 Task: Create a due date automation trigger when advanced on, 2 working days after a card is due add fields with custom field "Resume" set at 11:00 AM.
Action: Mouse moved to (1014, 313)
Screenshot: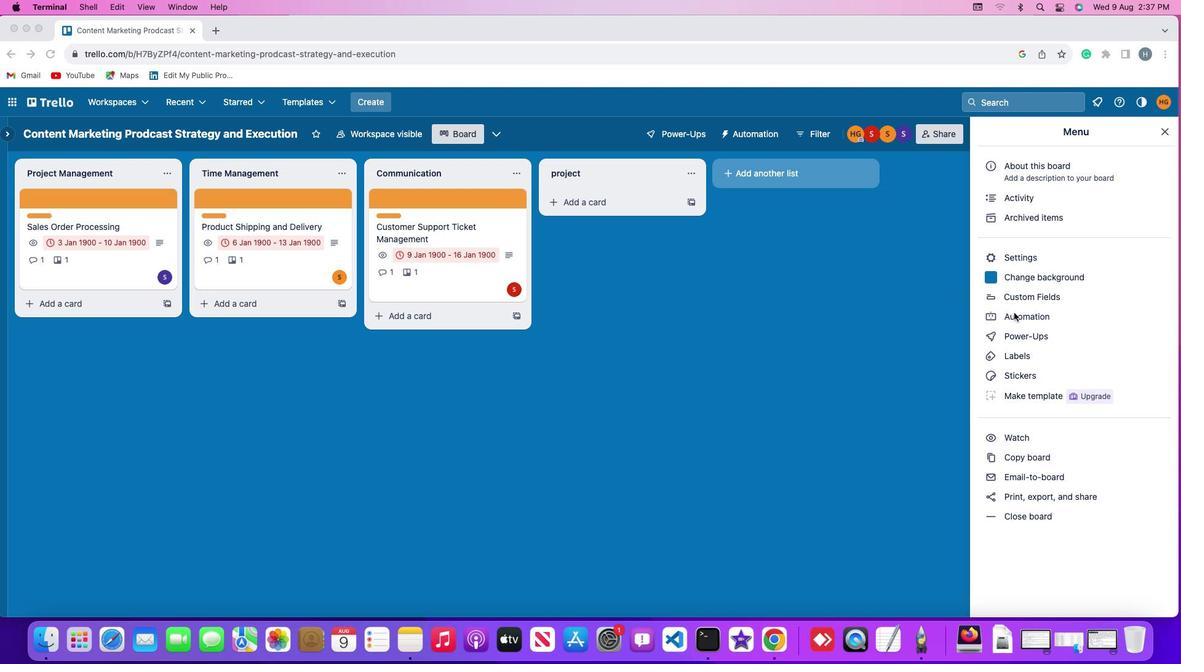 
Action: Mouse pressed left at (1014, 313)
Screenshot: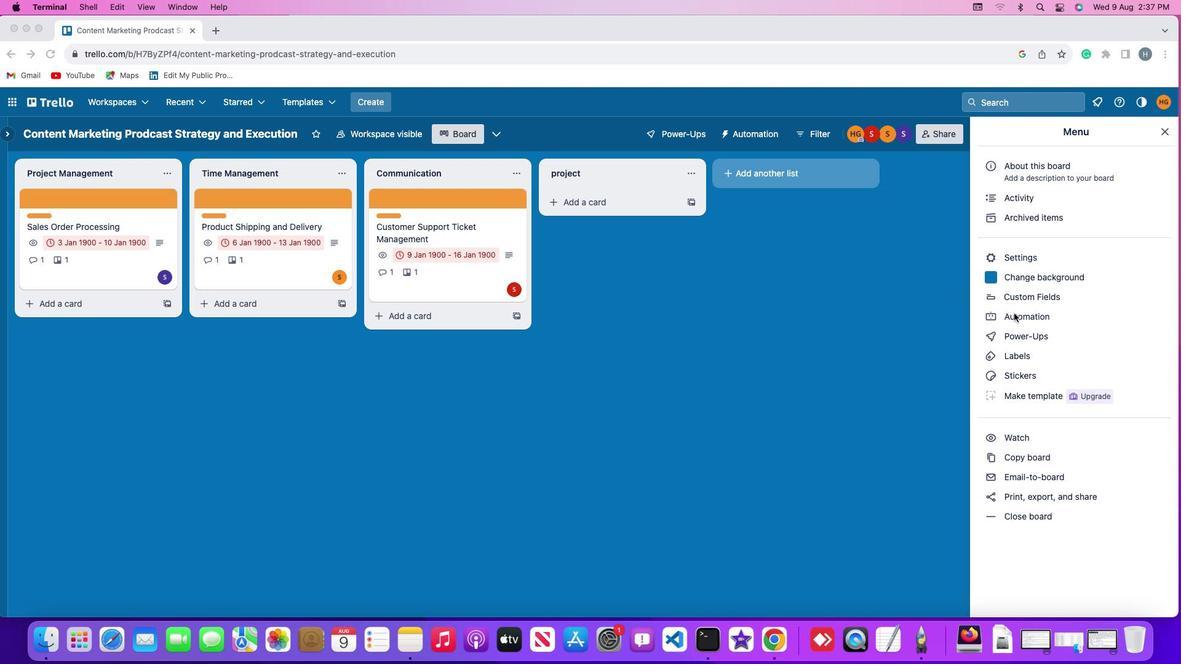 
Action: Mouse pressed left at (1014, 313)
Screenshot: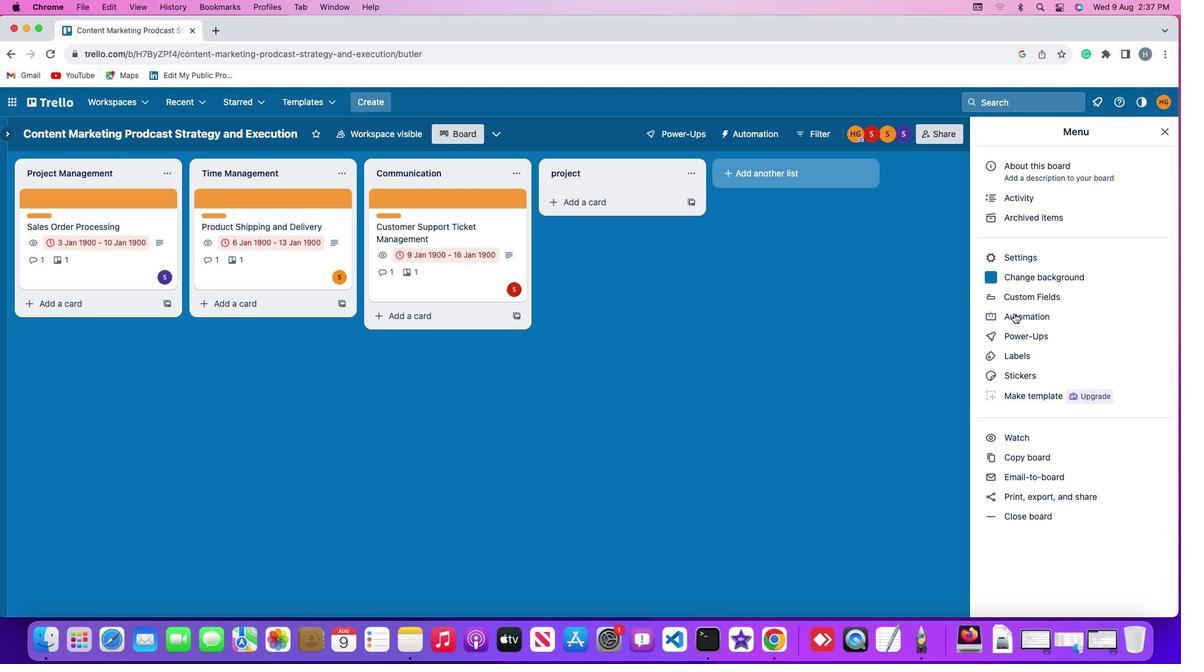 
Action: Mouse moved to (59, 289)
Screenshot: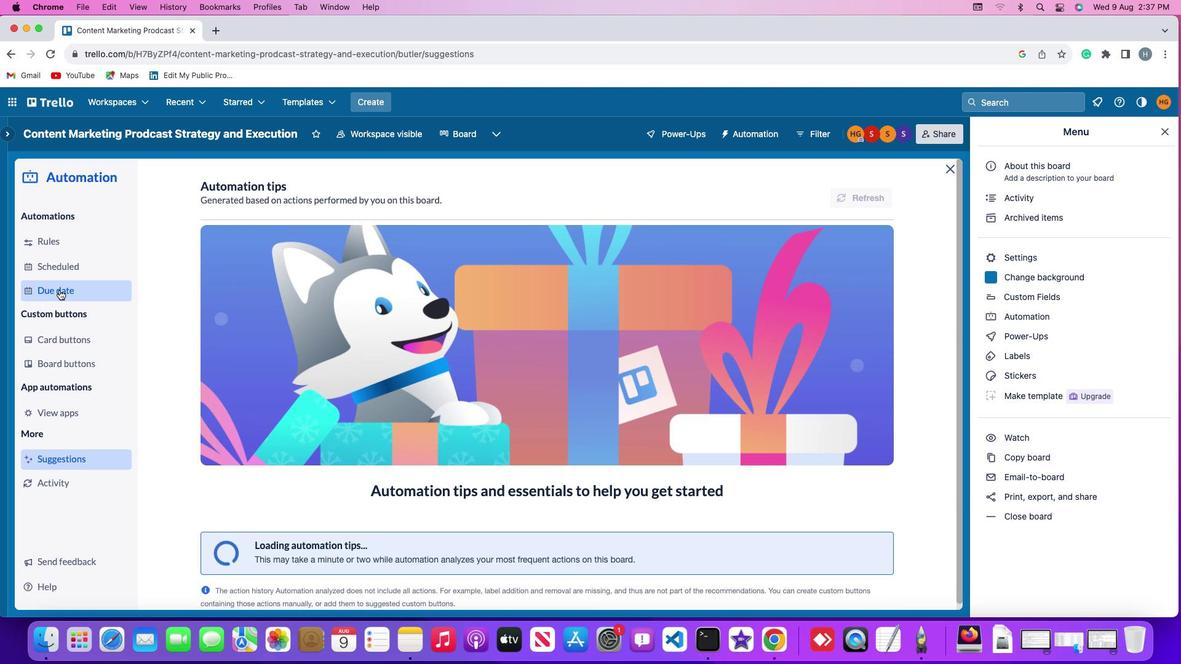 
Action: Mouse pressed left at (59, 289)
Screenshot: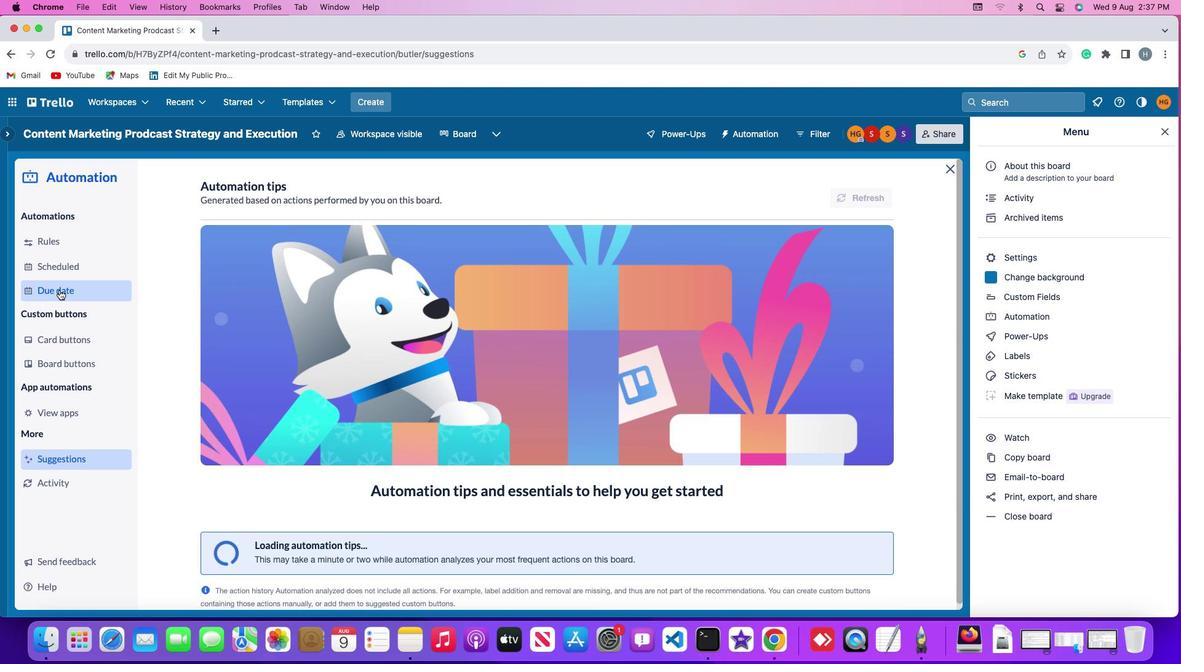 
Action: Mouse moved to (841, 189)
Screenshot: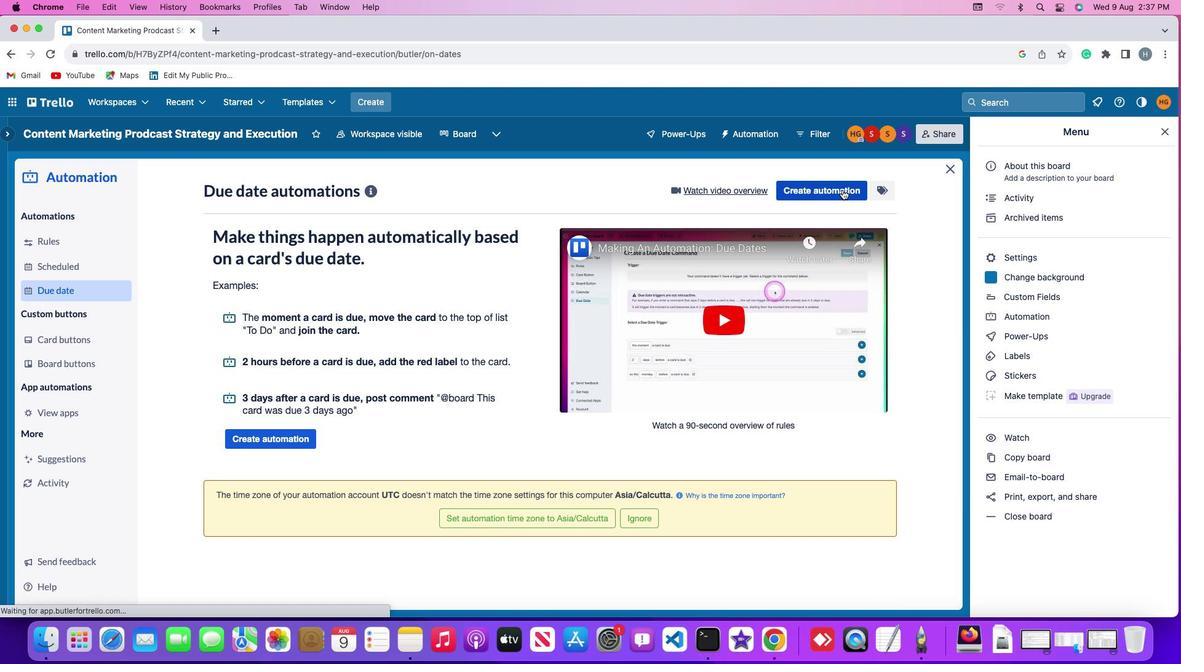 
Action: Mouse pressed left at (841, 189)
Screenshot: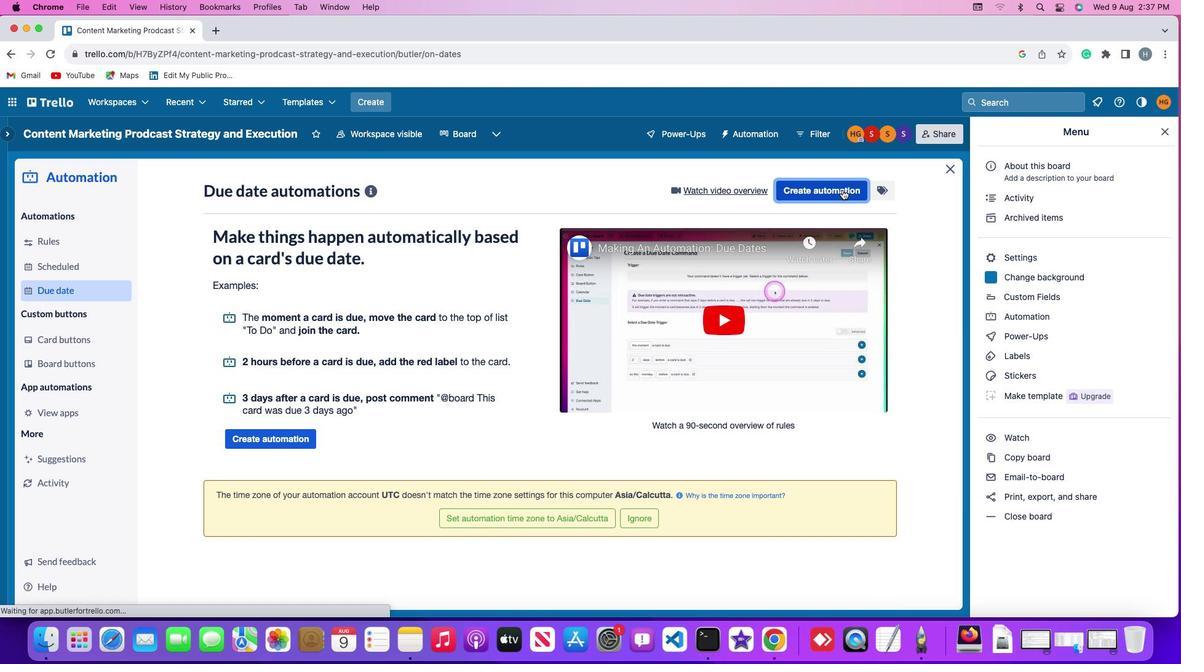 
Action: Mouse moved to (300, 312)
Screenshot: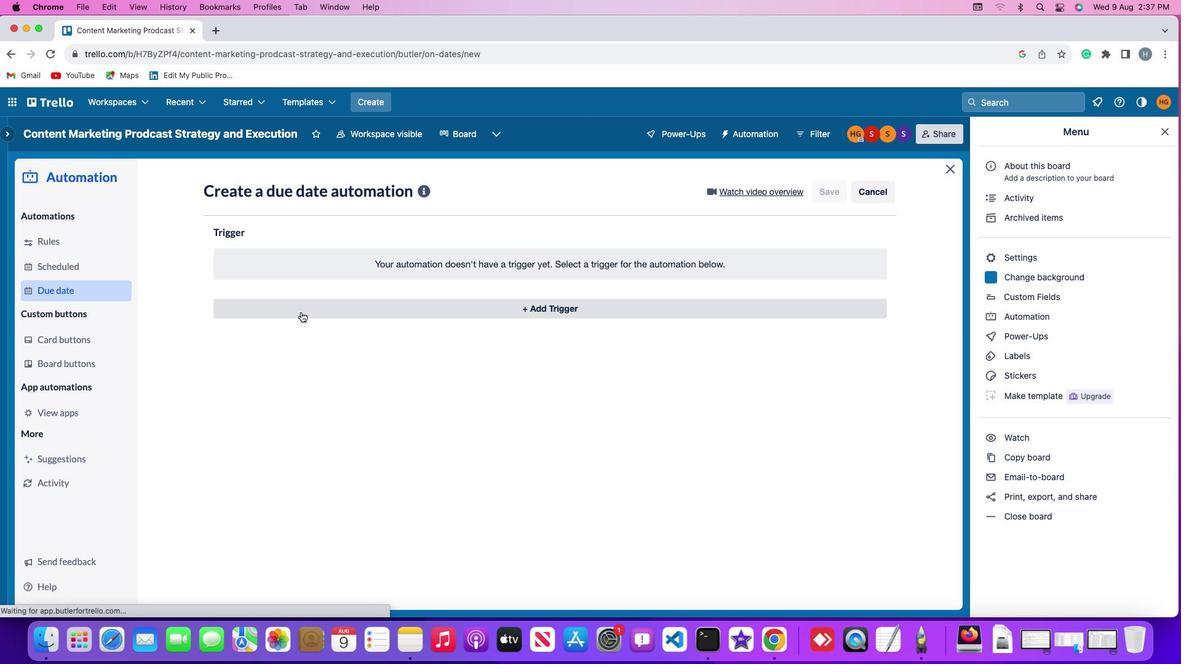 
Action: Mouse pressed left at (300, 312)
Screenshot: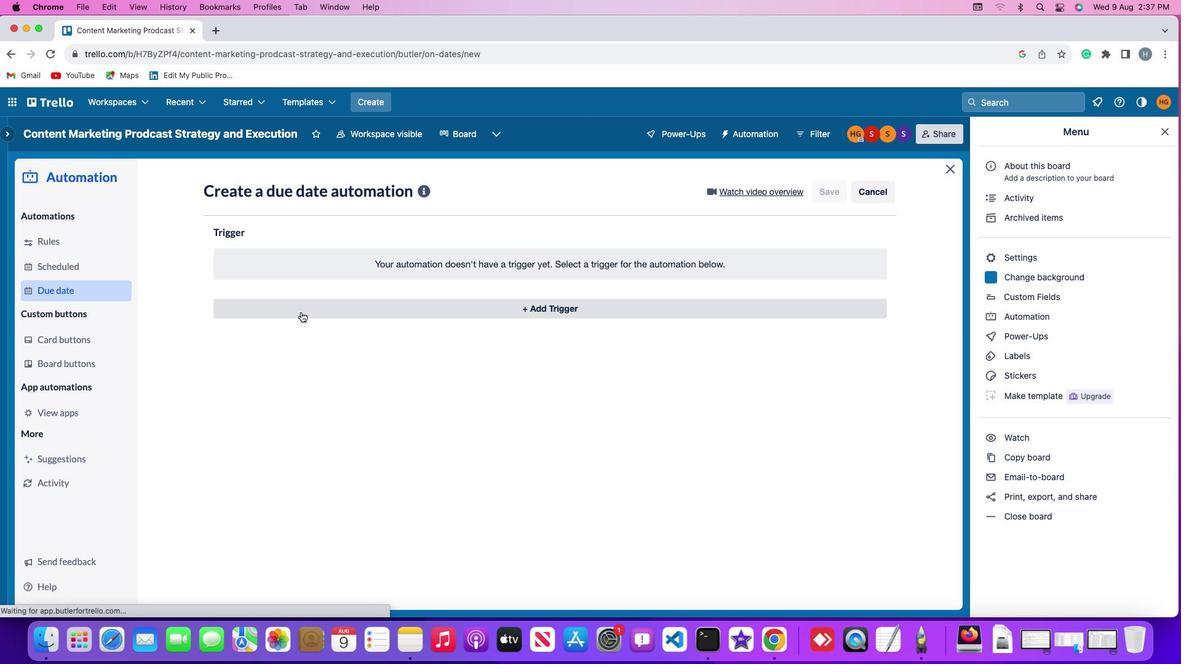 
Action: Mouse moved to (236, 495)
Screenshot: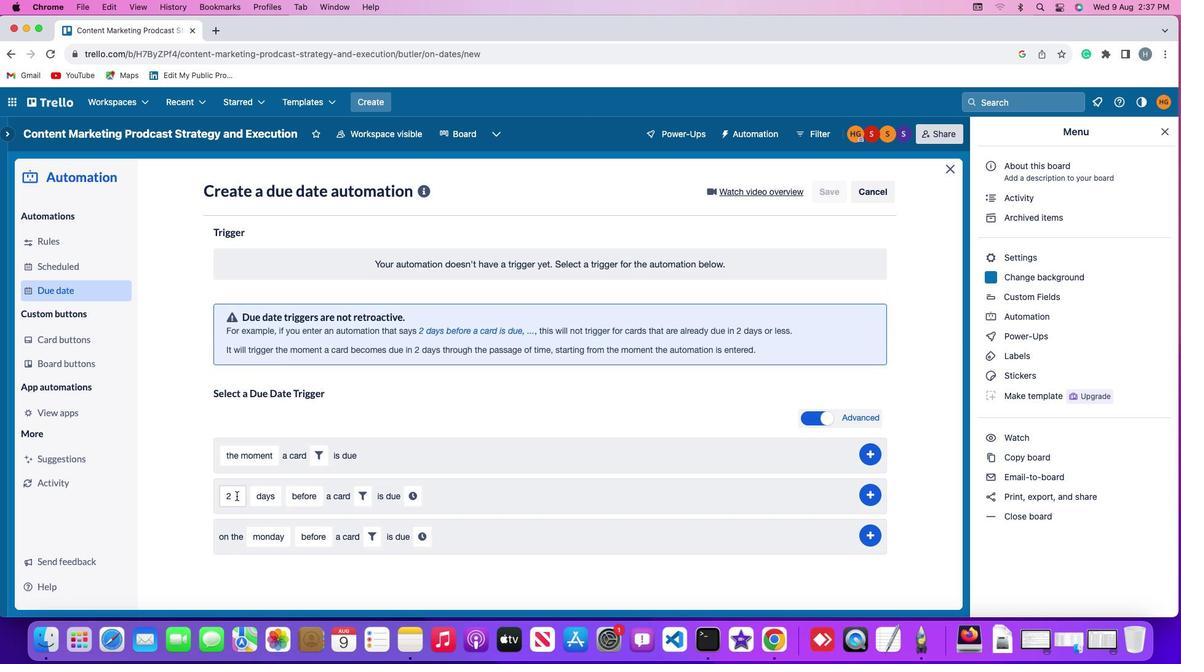 
Action: Mouse pressed left at (236, 495)
Screenshot: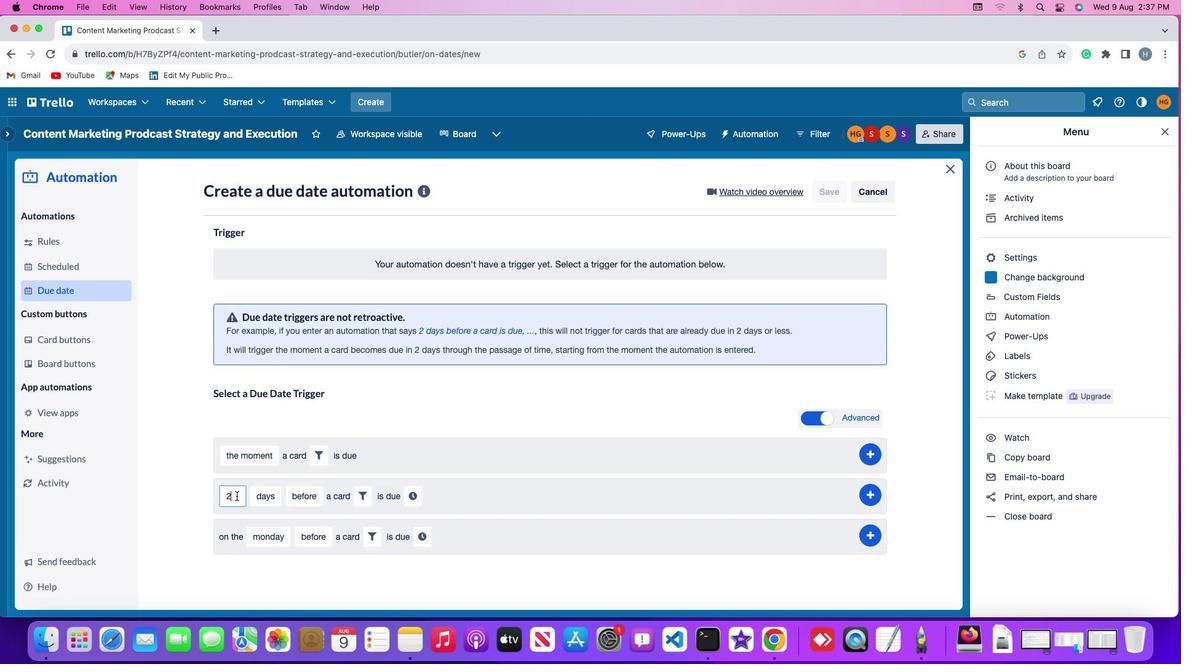 
Action: Key pressed Key.backspace'2'
Screenshot: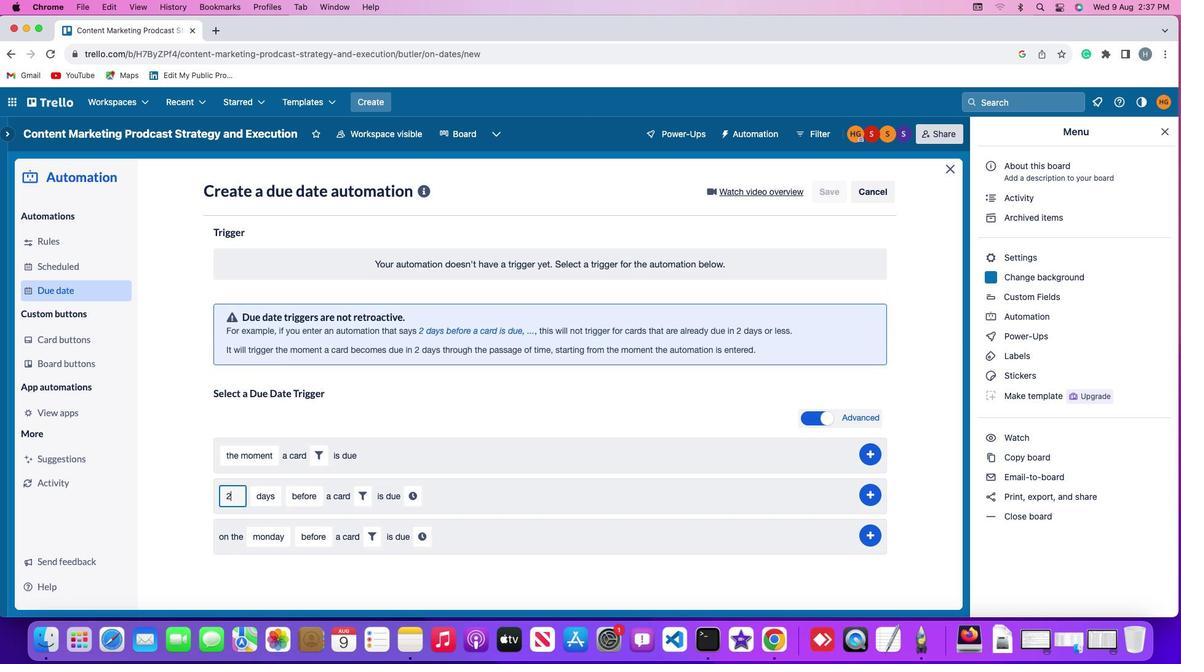 
Action: Mouse moved to (258, 494)
Screenshot: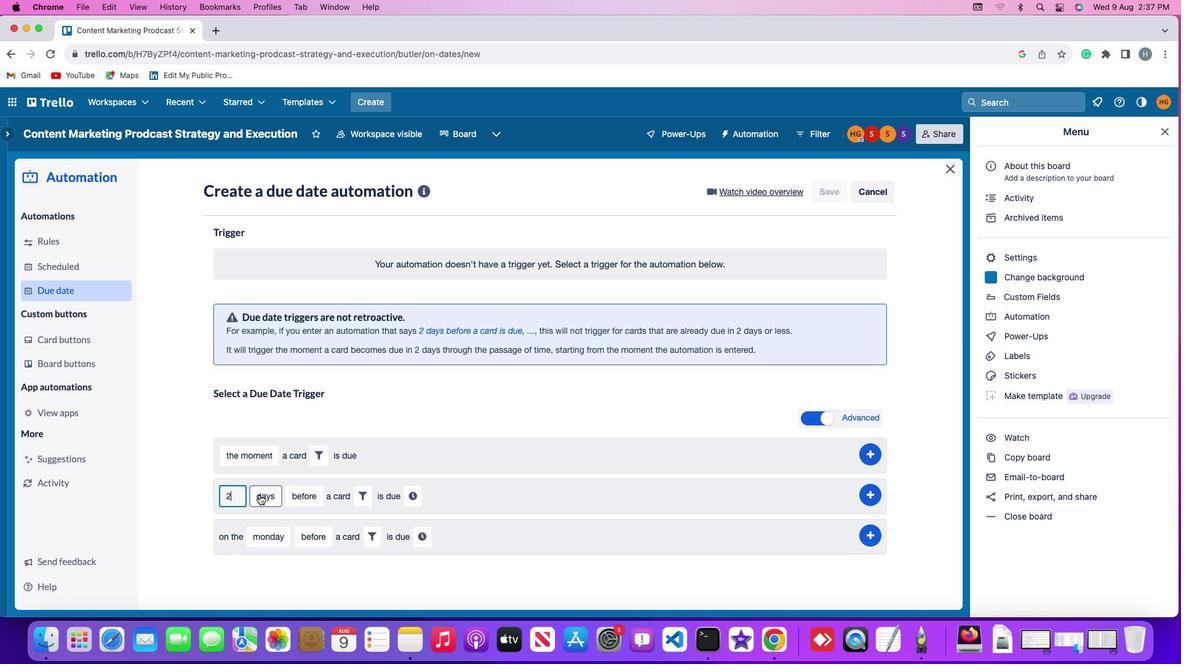 
Action: Mouse pressed left at (258, 494)
Screenshot: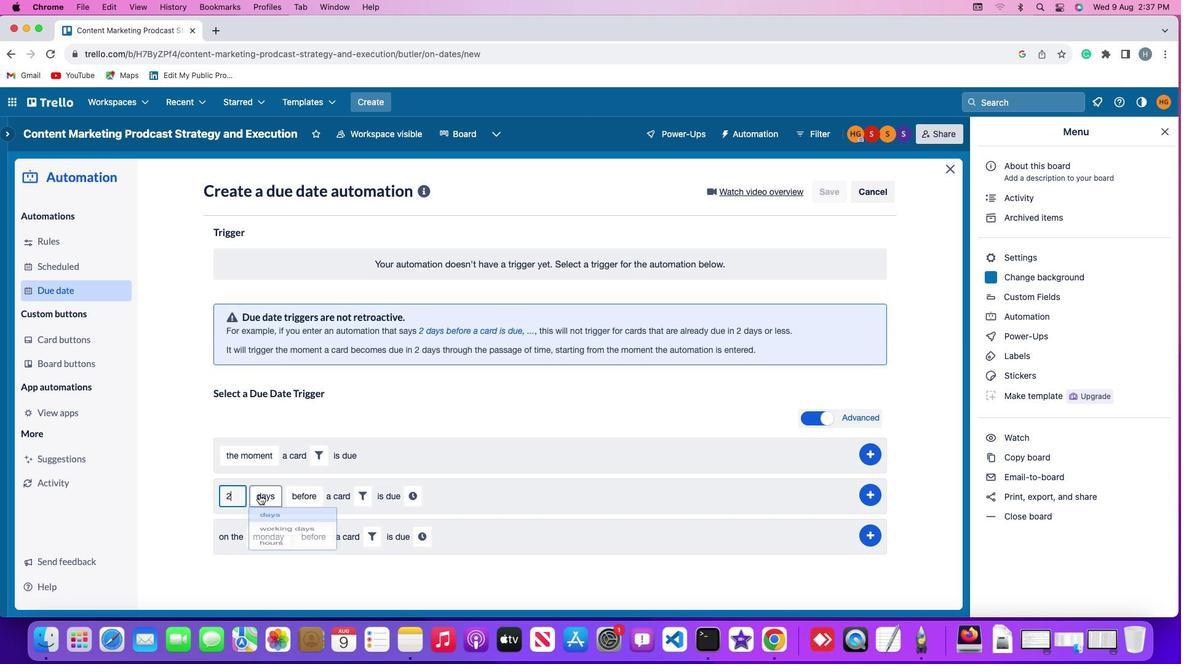 
Action: Mouse moved to (275, 545)
Screenshot: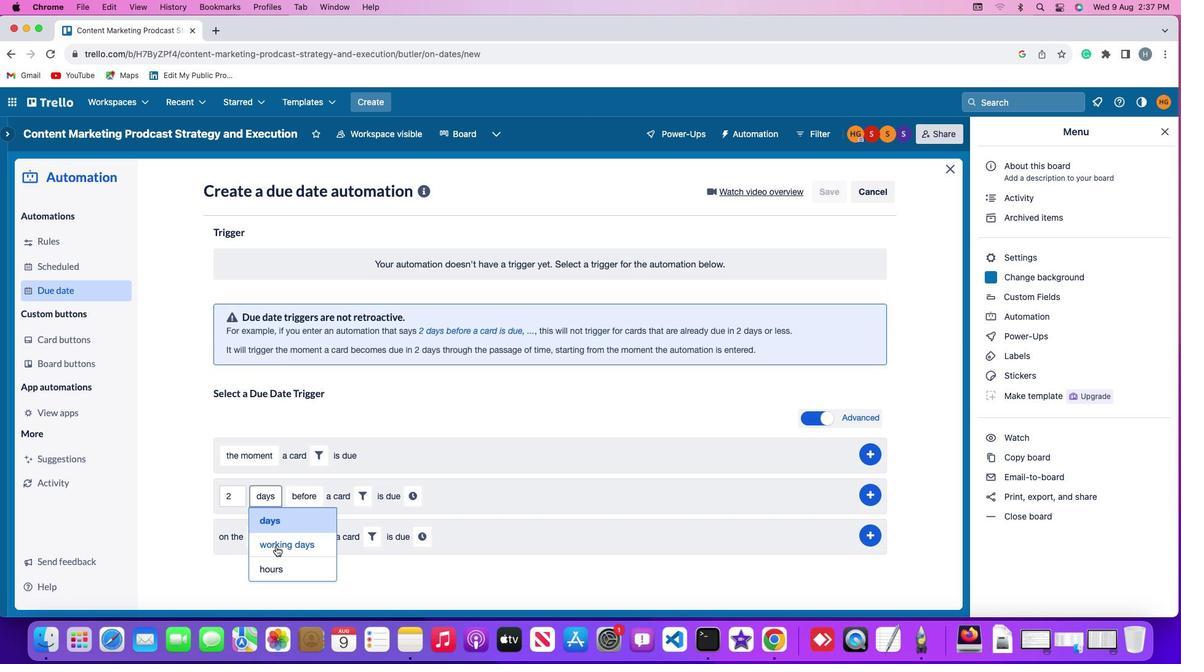 
Action: Mouse pressed left at (275, 545)
Screenshot: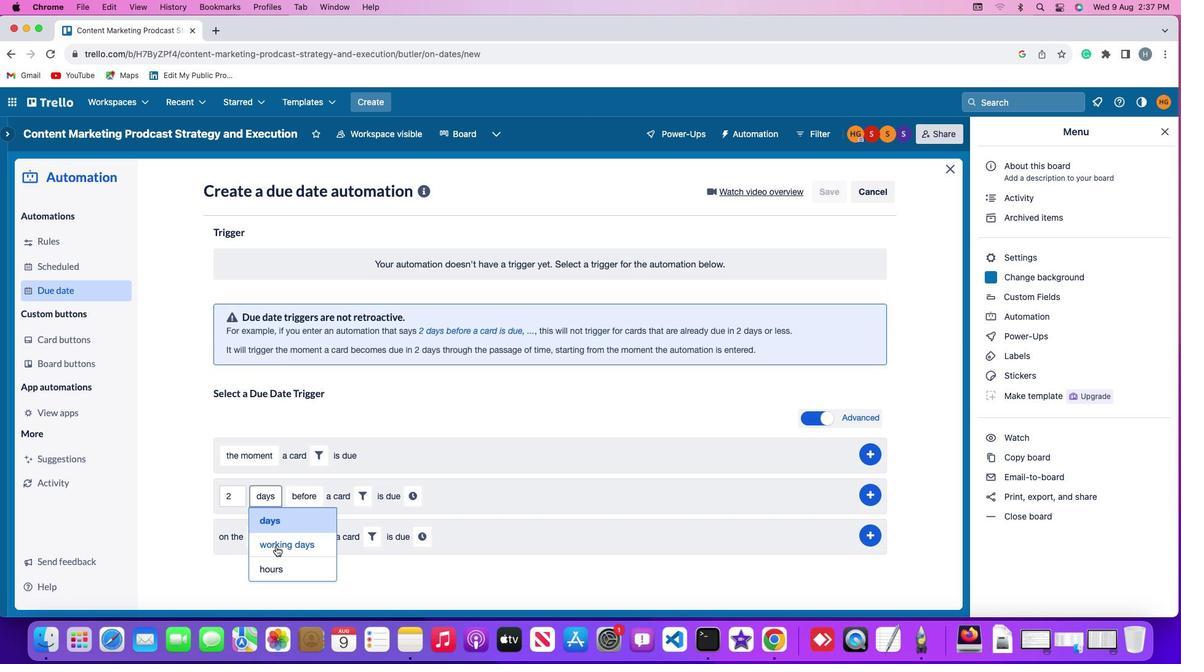 
Action: Mouse moved to (347, 488)
Screenshot: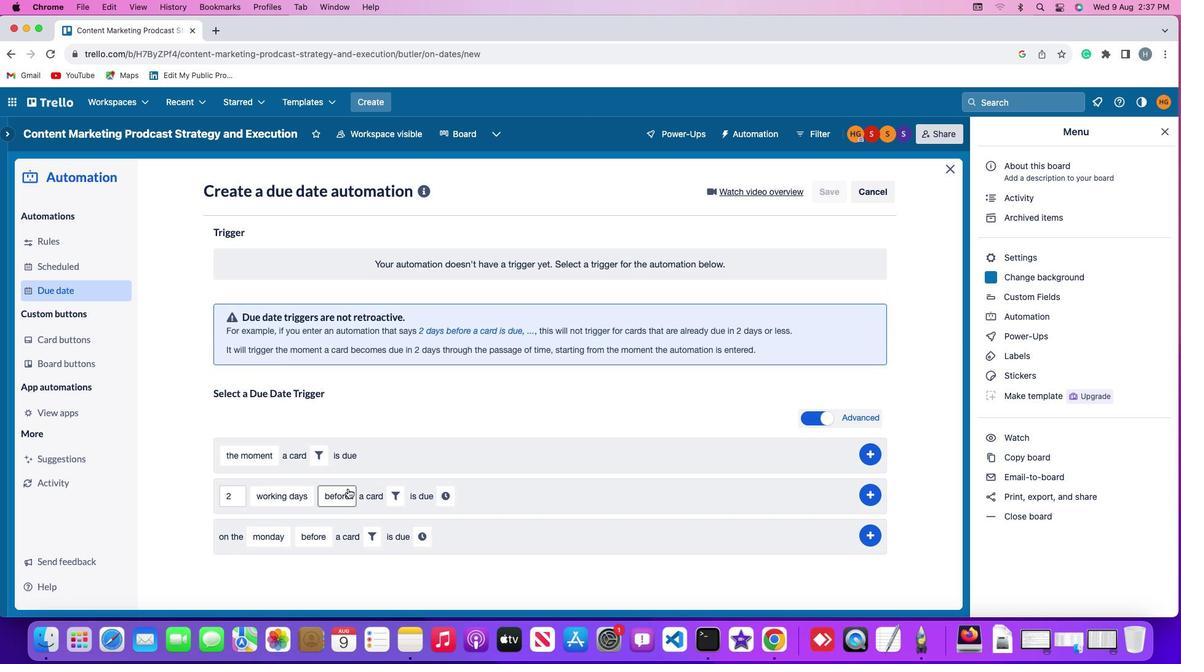 
Action: Mouse pressed left at (347, 488)
Screenshot: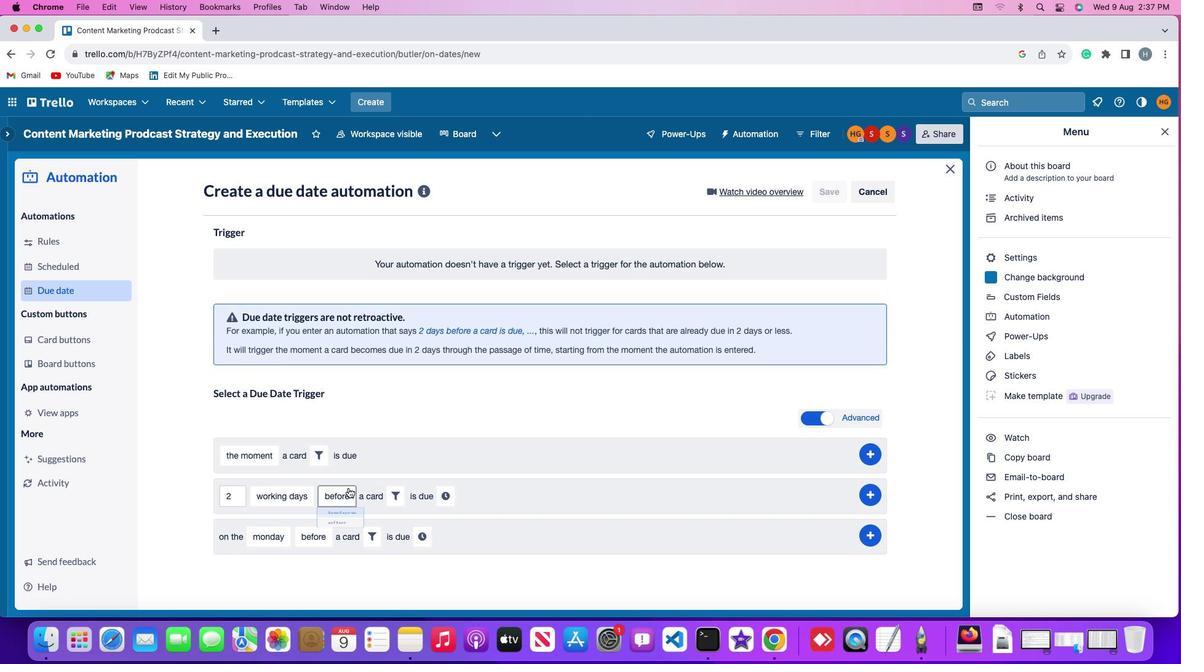 
Action: Mouse moved to (337, 539)
Screenshot: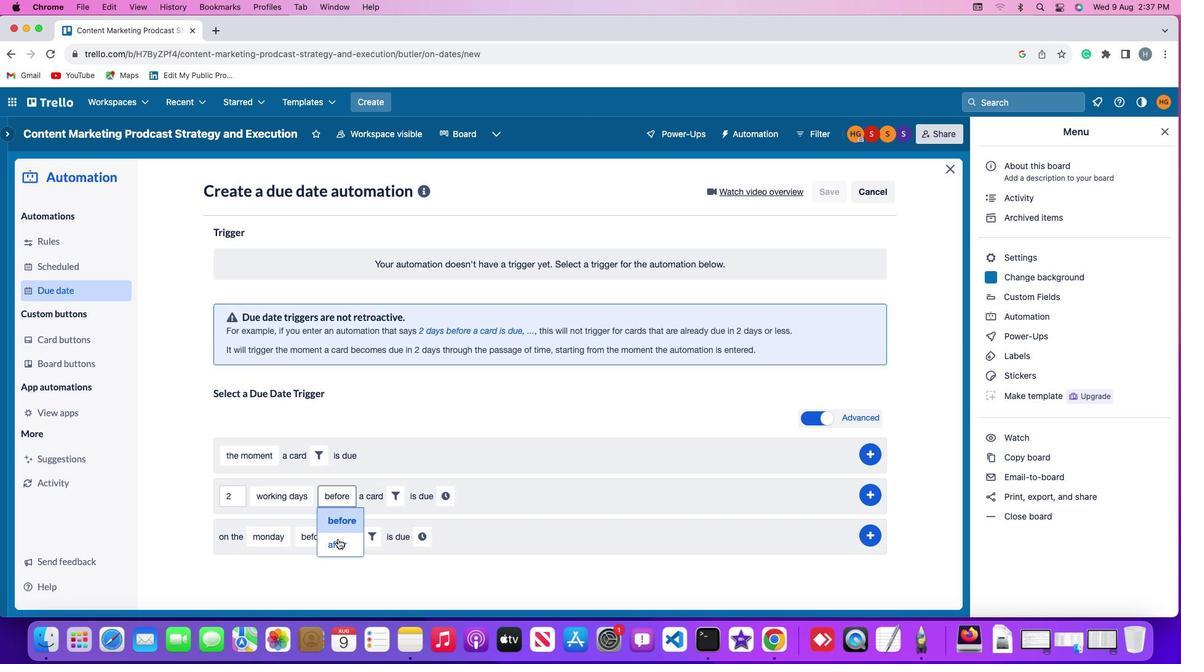 
Action: Mouse pressed left at (337, 539)
Screenshot: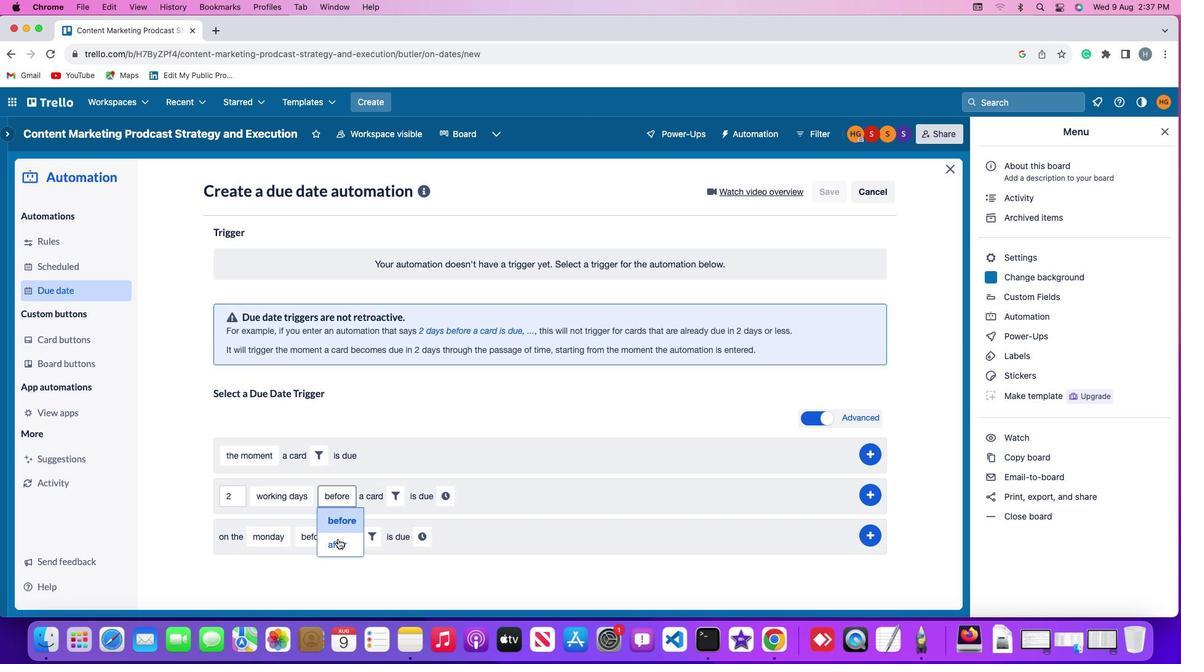 
Action: Mouse moved to (393, 500)
Screenshot: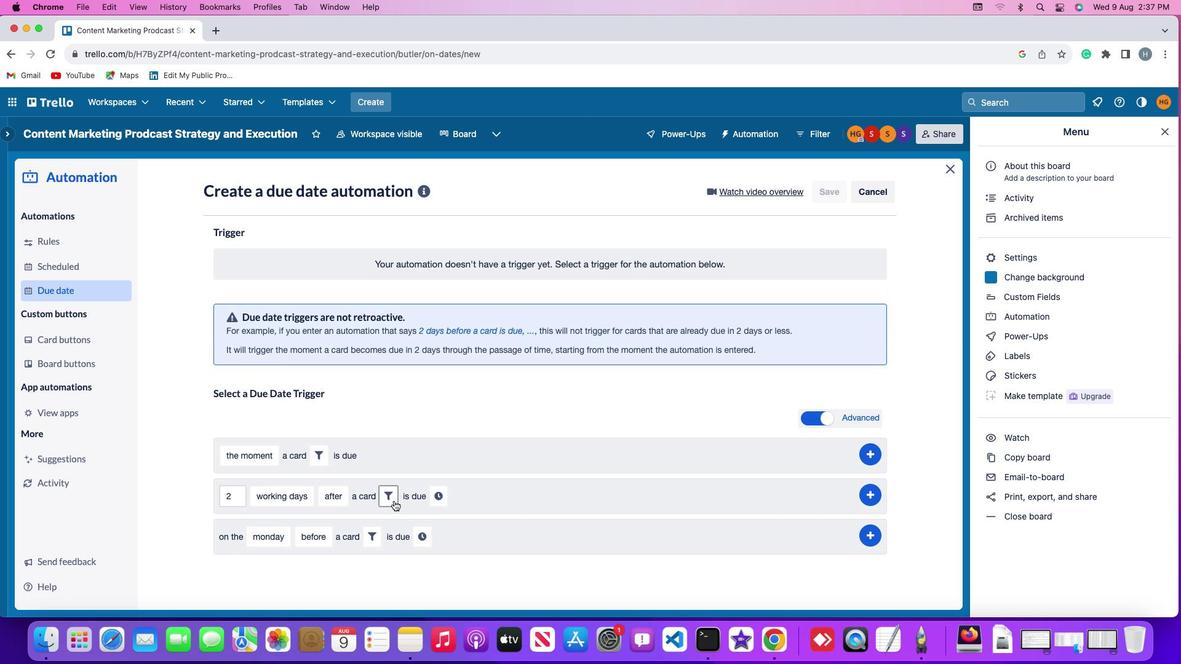 
Action: Mouse pressed left at (393, 500)
Screenshot: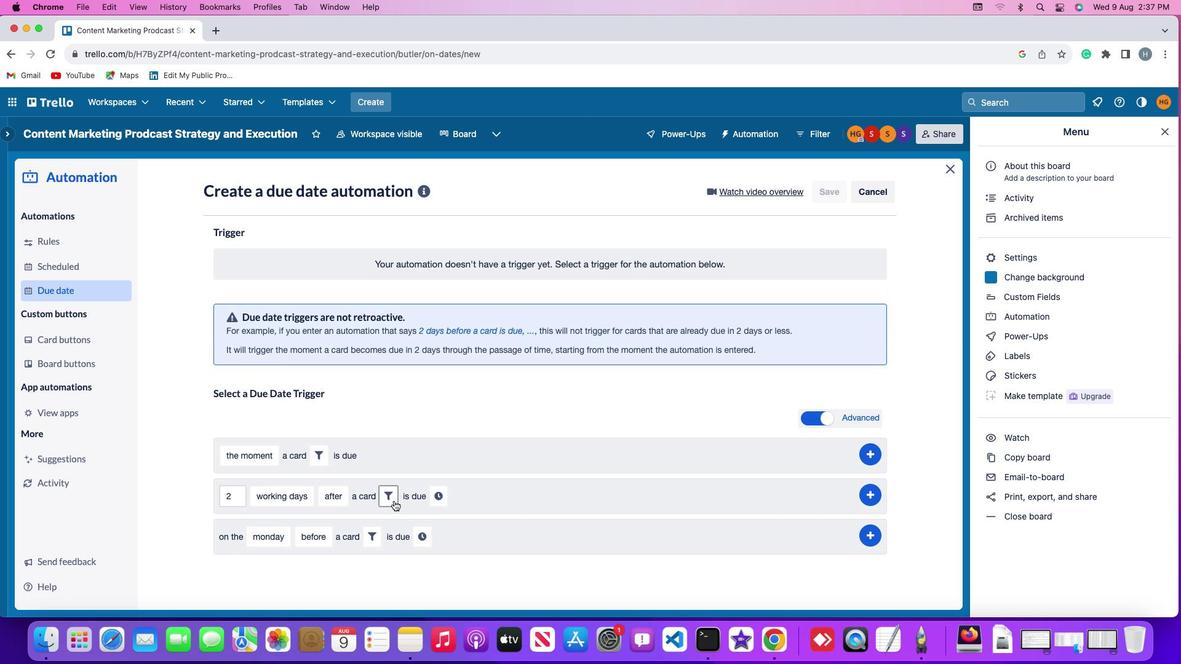 
Action: Mouse moved to (590, 531)
Screenshot: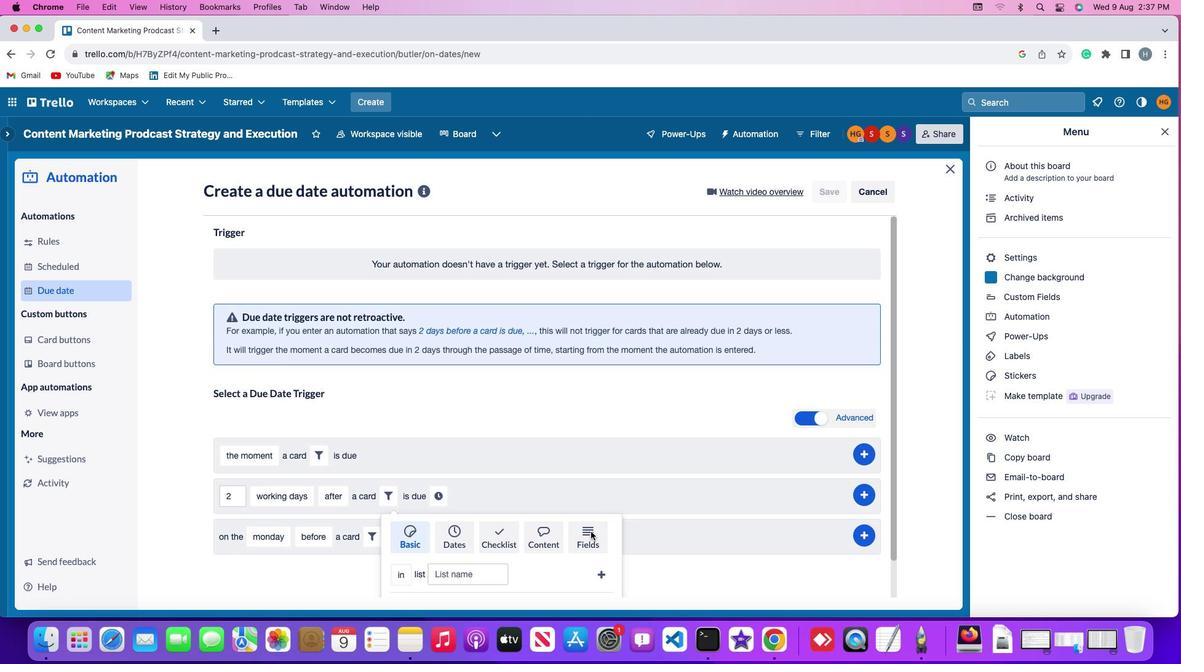 
Action: Mouse pressed left at (590, 531)
Screenshot: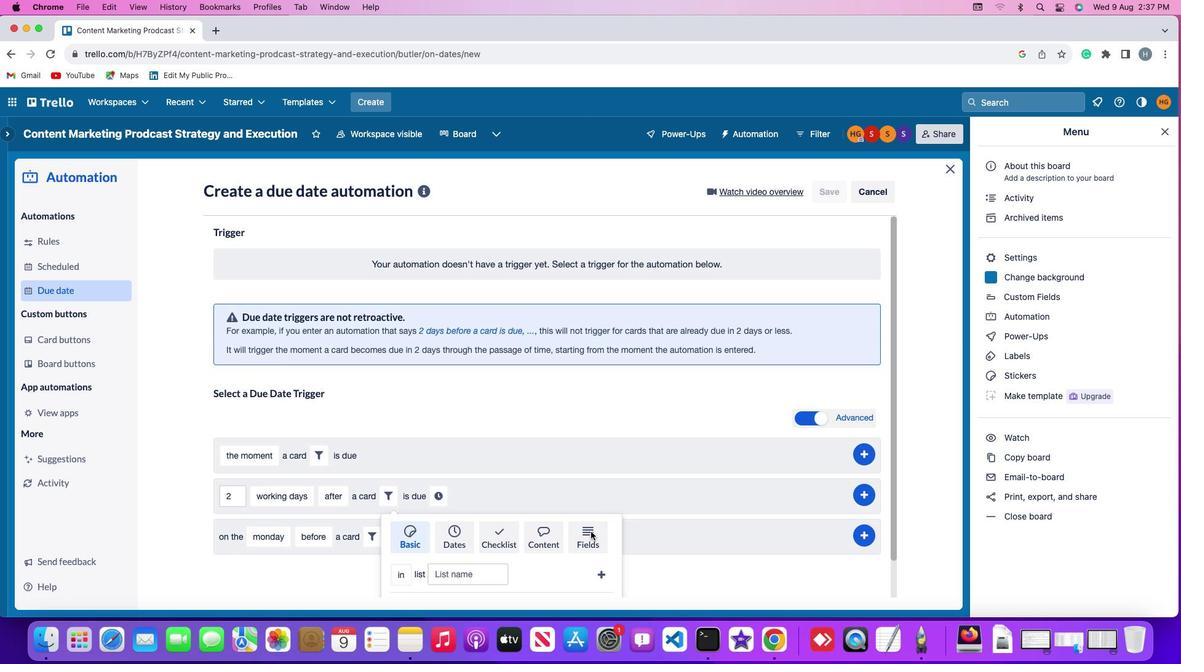 
Action: Mouse moved to (328, 563)
Screenshot: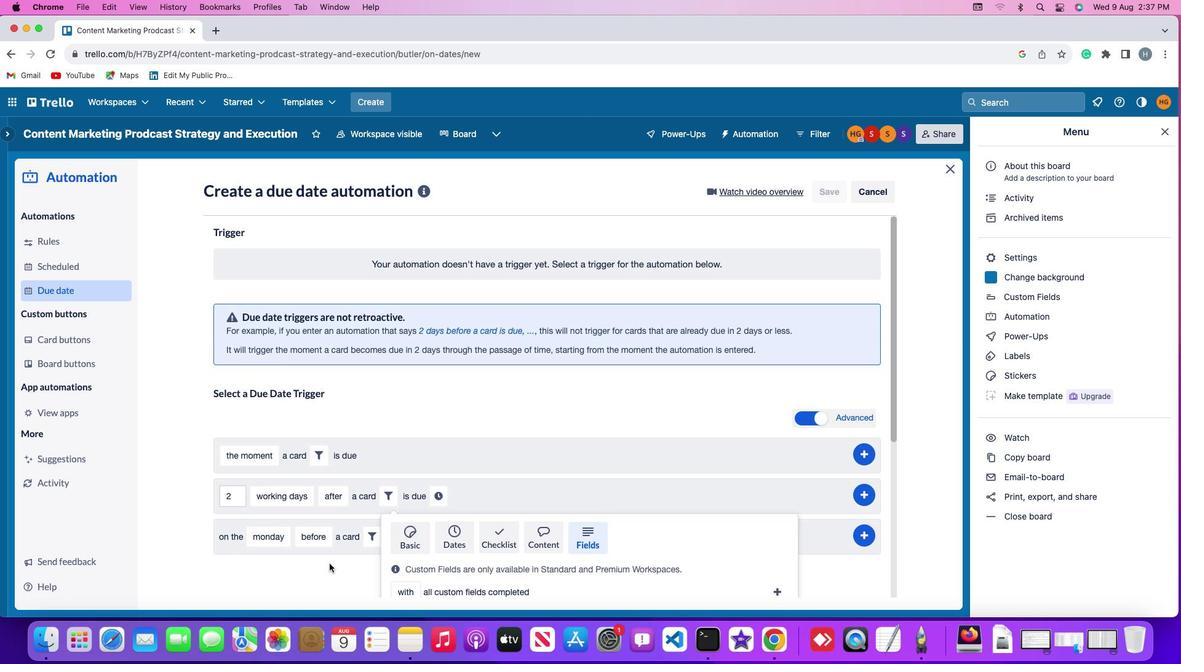 
Action: Mouse scrolled (328, 563) with delta (0, 0)
Screenshot: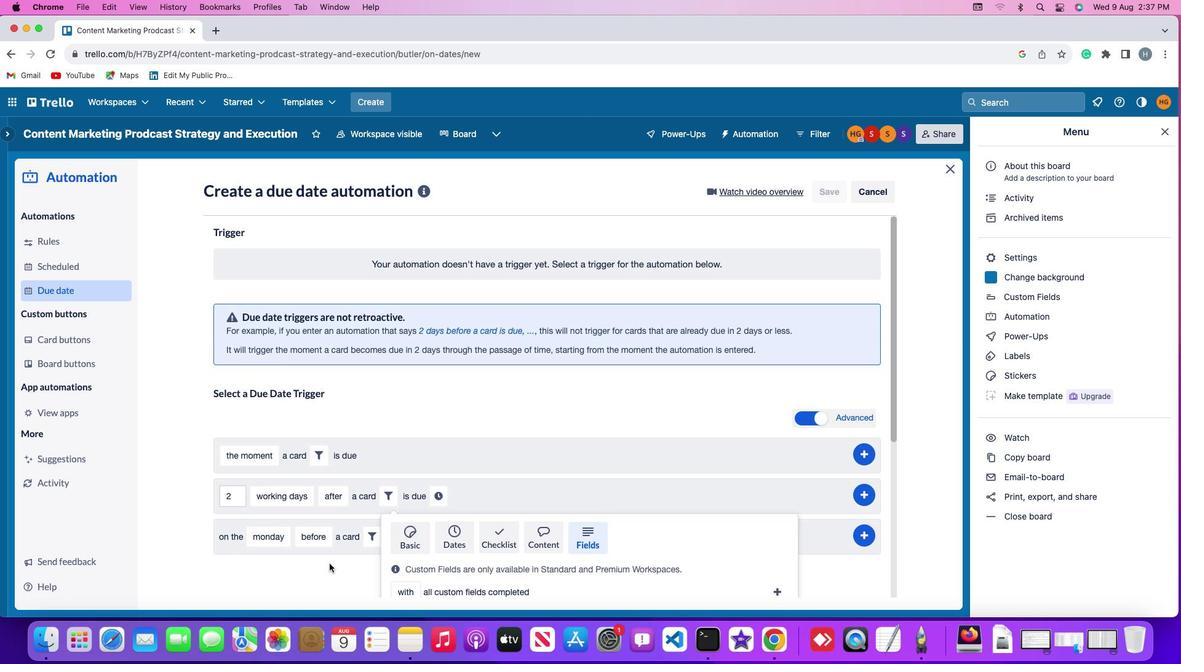 
Action: Mouse scrolled (328, 563) with delta (0, 0)
Screenshot: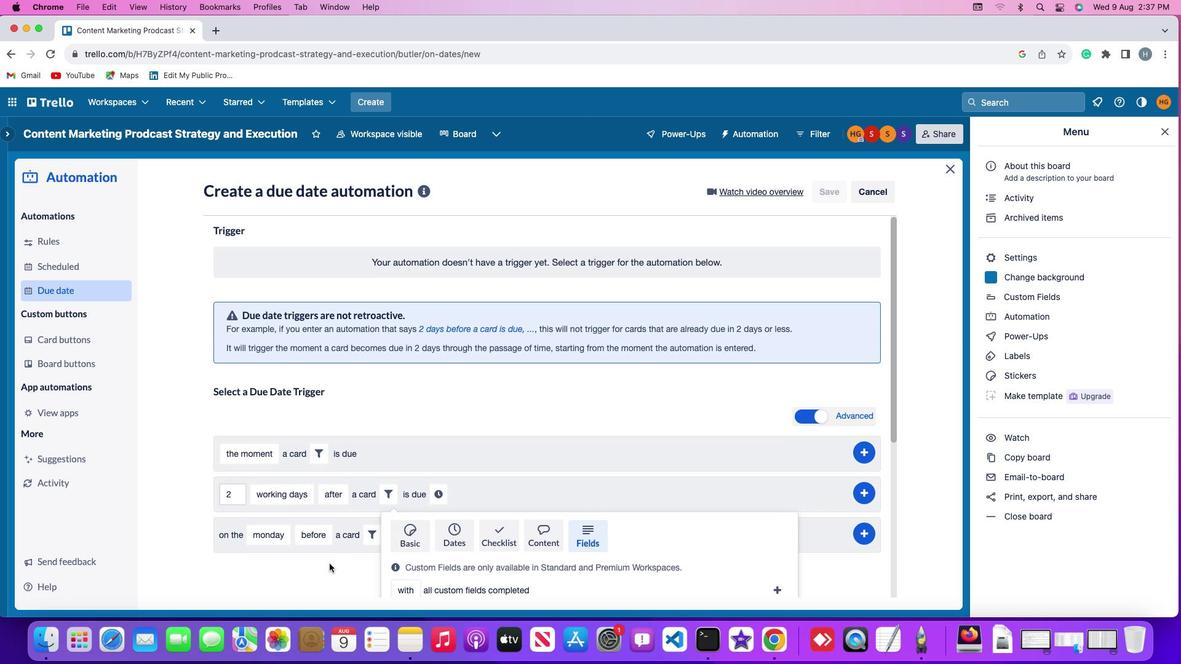 
Action: Mouse scrolled (328, 563) with delta (0, -1)
Screenshot: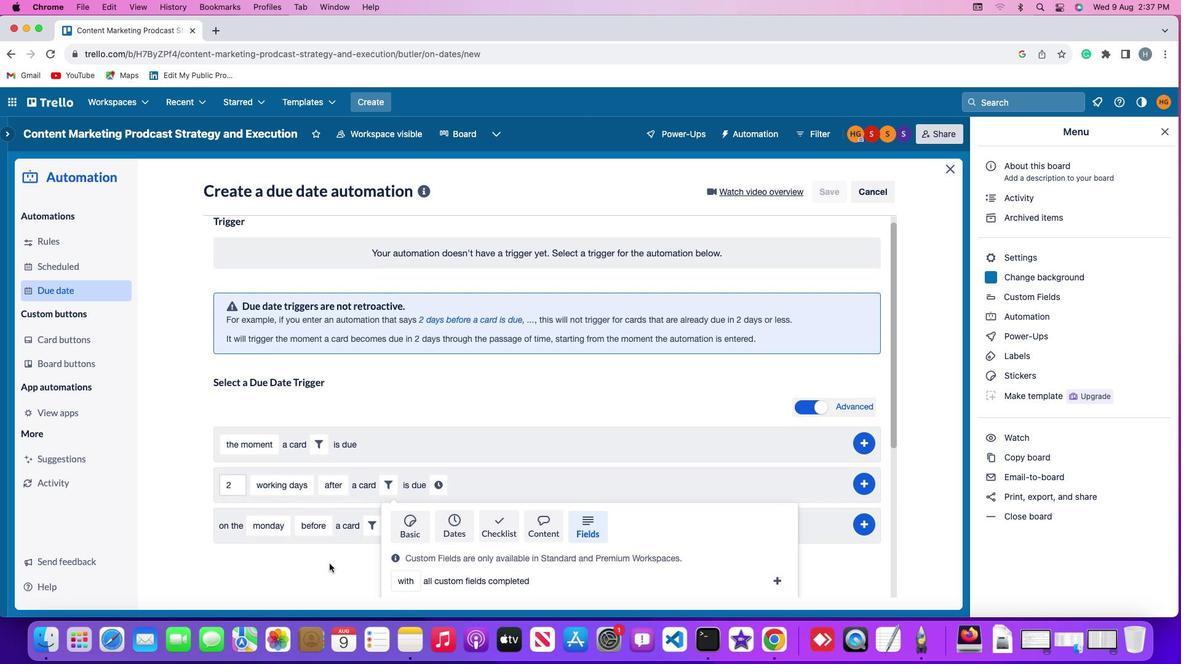 
Action: Mouse scrolled (328, 563) with delta (0, 0)
Screenshot: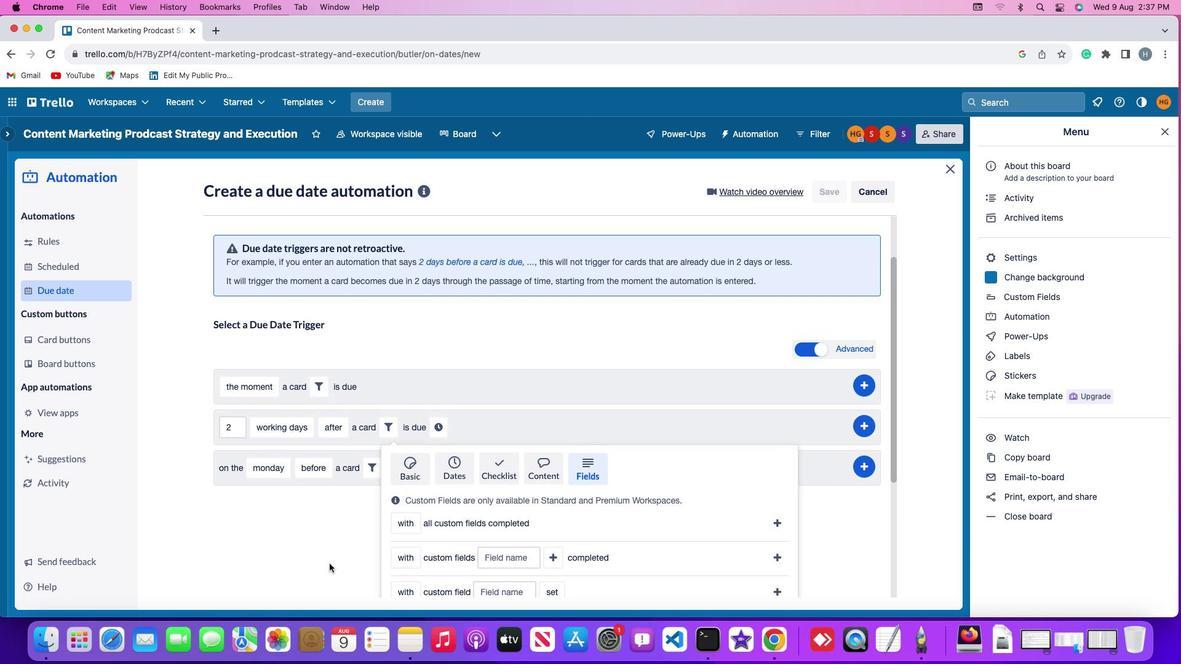 
Action: Mouse scrolled (328, 563) with delta (0, 0)
Screenshot: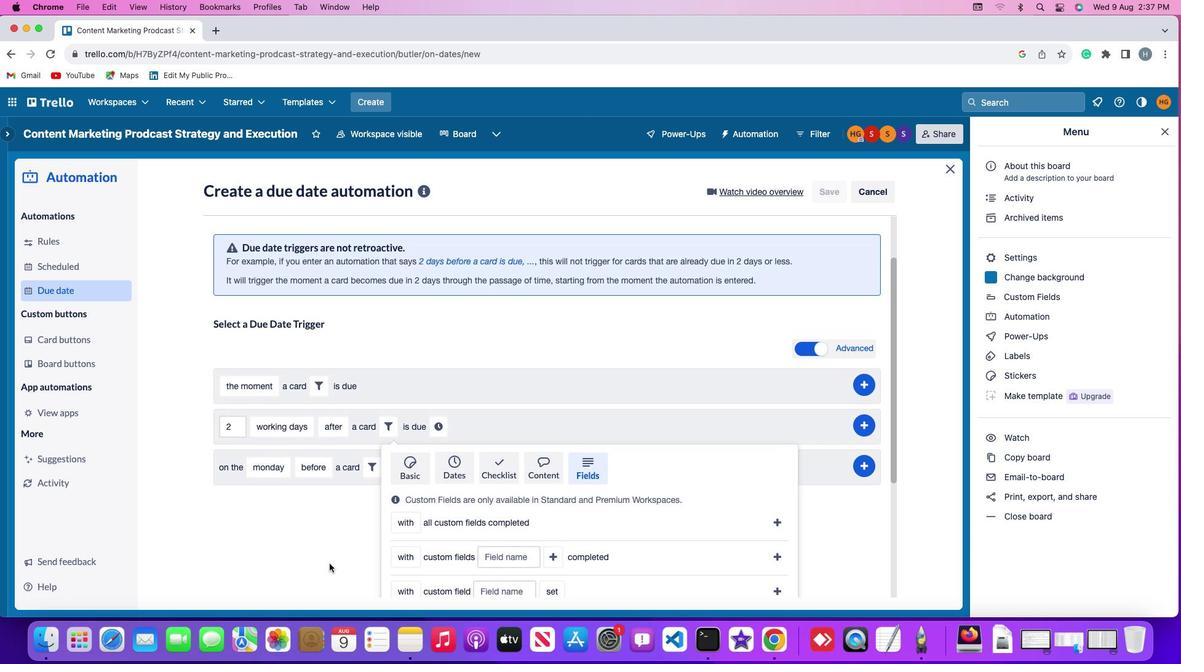 
Action: Mouse scrolled (328, 563) with delta (0, -1)
Screenshot: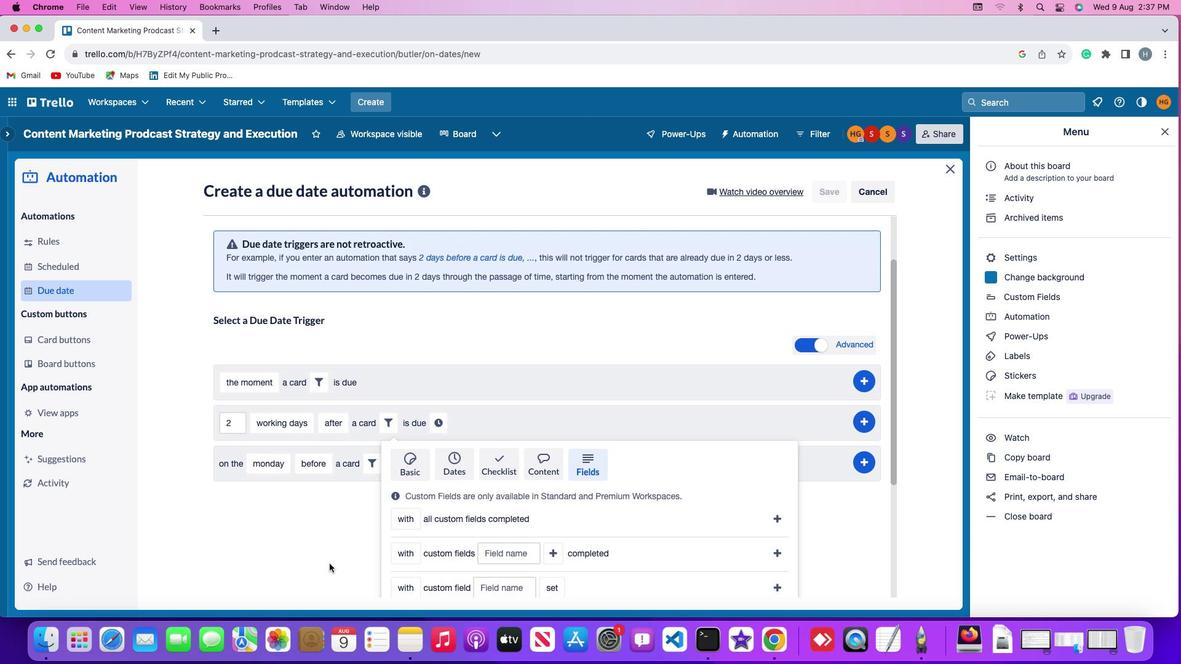 
Action: Mouse scrolled (328, 563) with delta (0, 0)
Screenshot: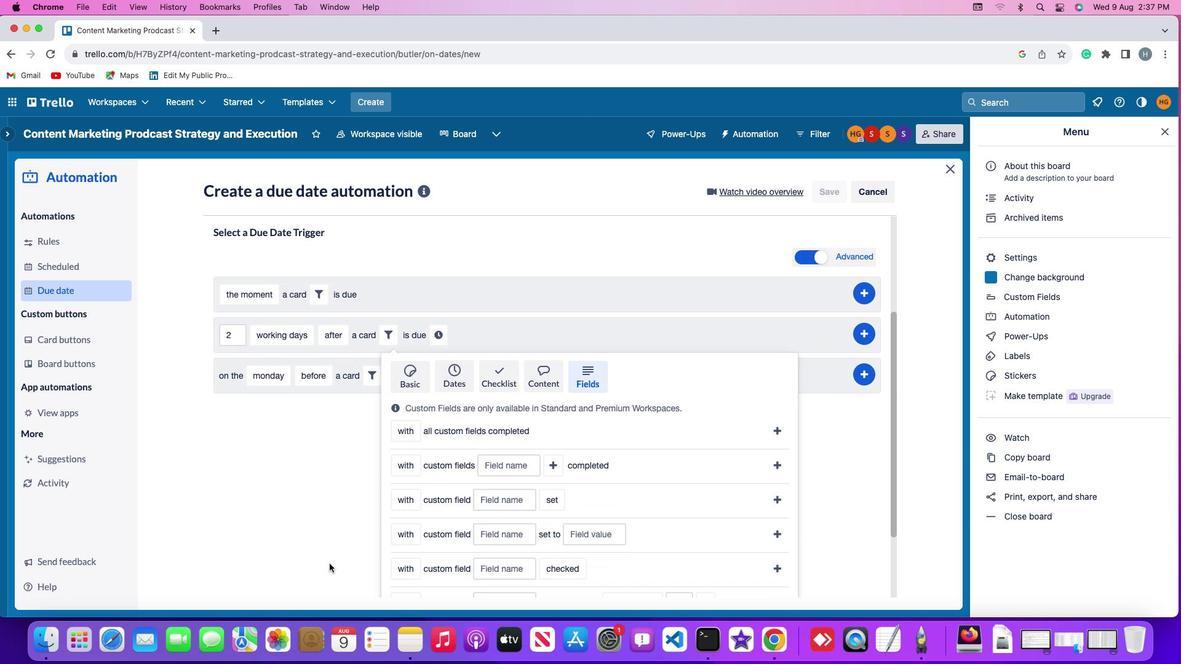 
Action: Mouse scrolled (328, 563) with delta (0, 0)
Screenshot: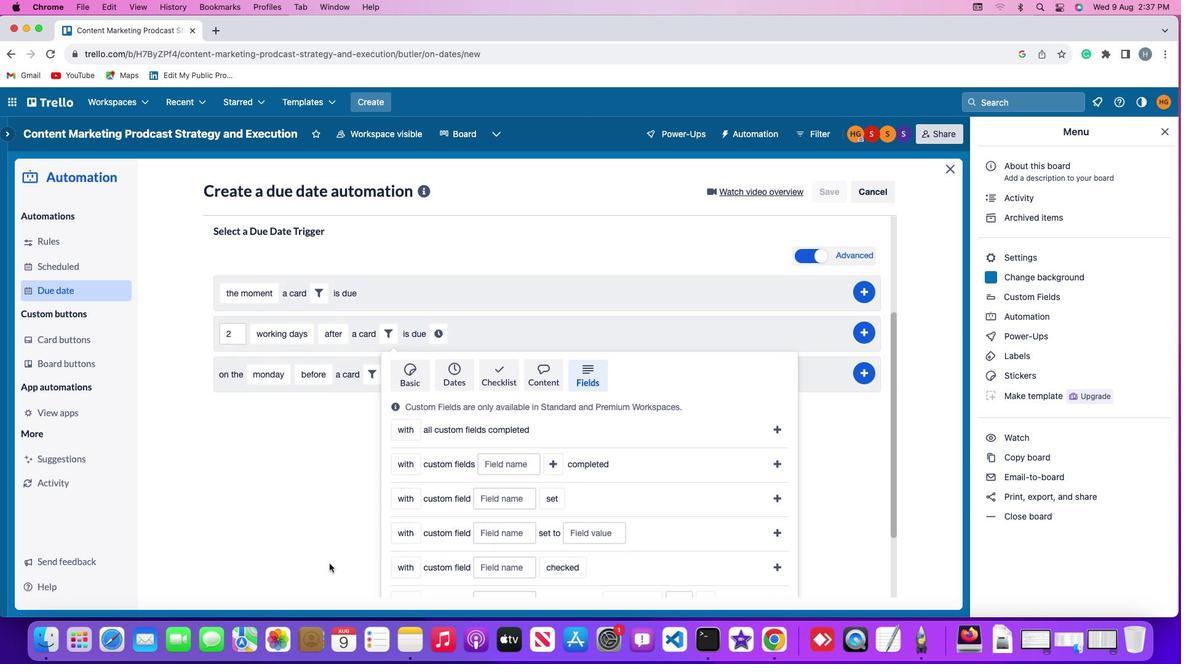 
Action: Mouse moved to (400, 483)
Screenshot: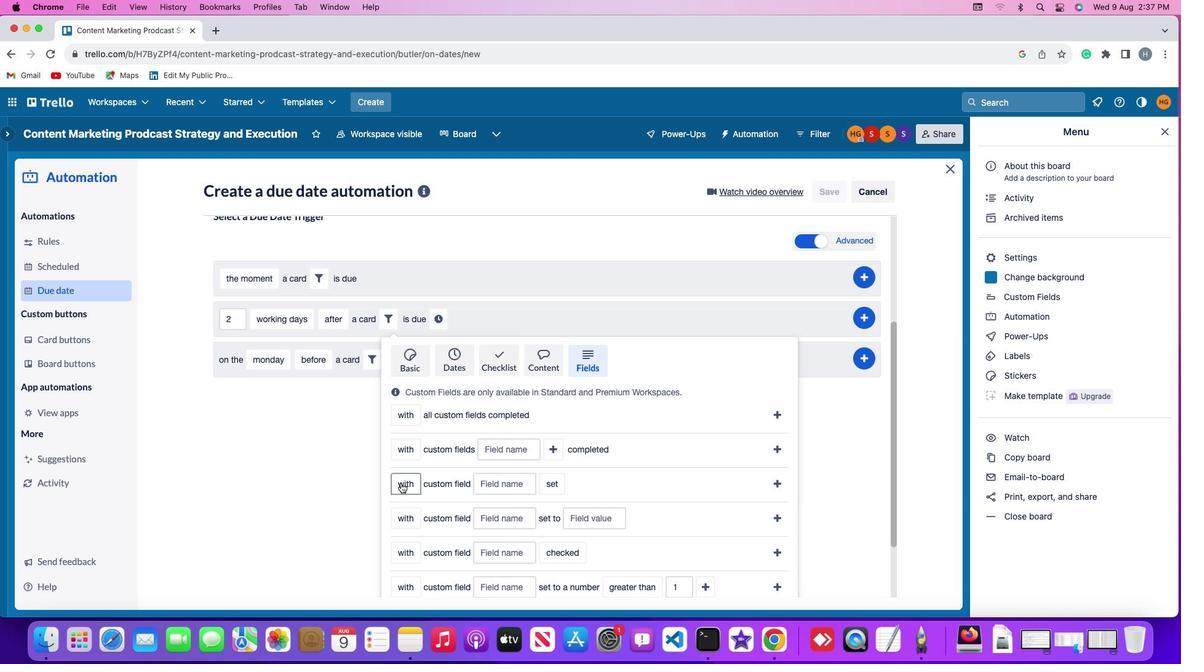 
Action: Mouse pressed left at (400, 483)
Screenshot: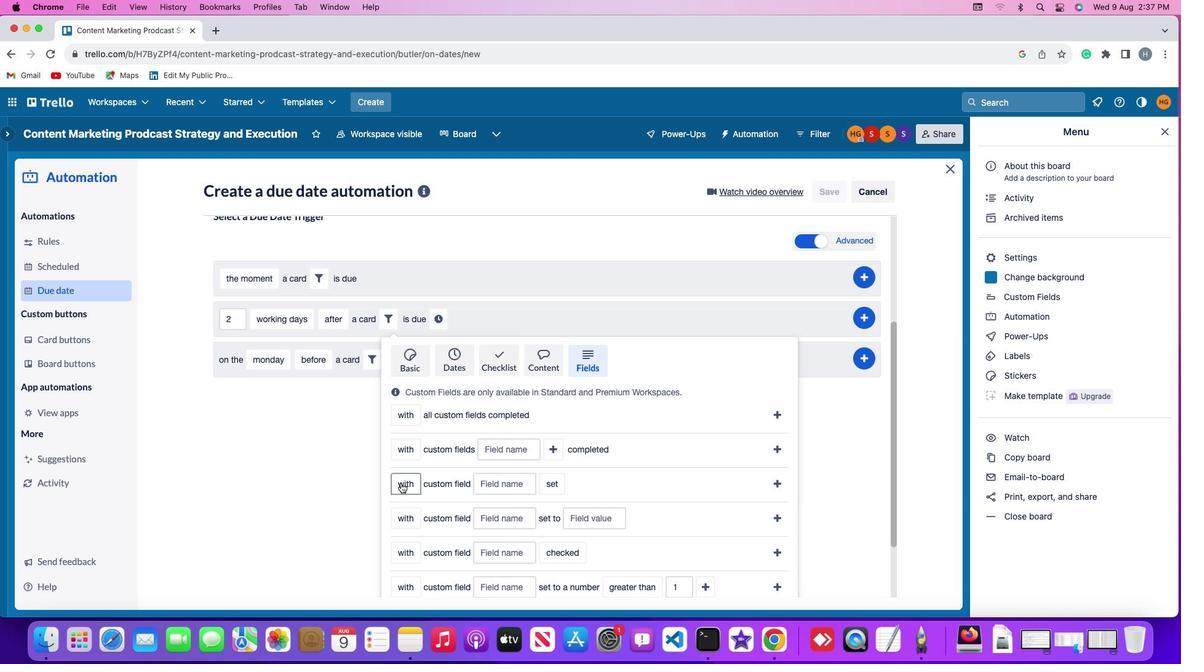 
Action: Mouse moved to (411, 508)
Screenshot: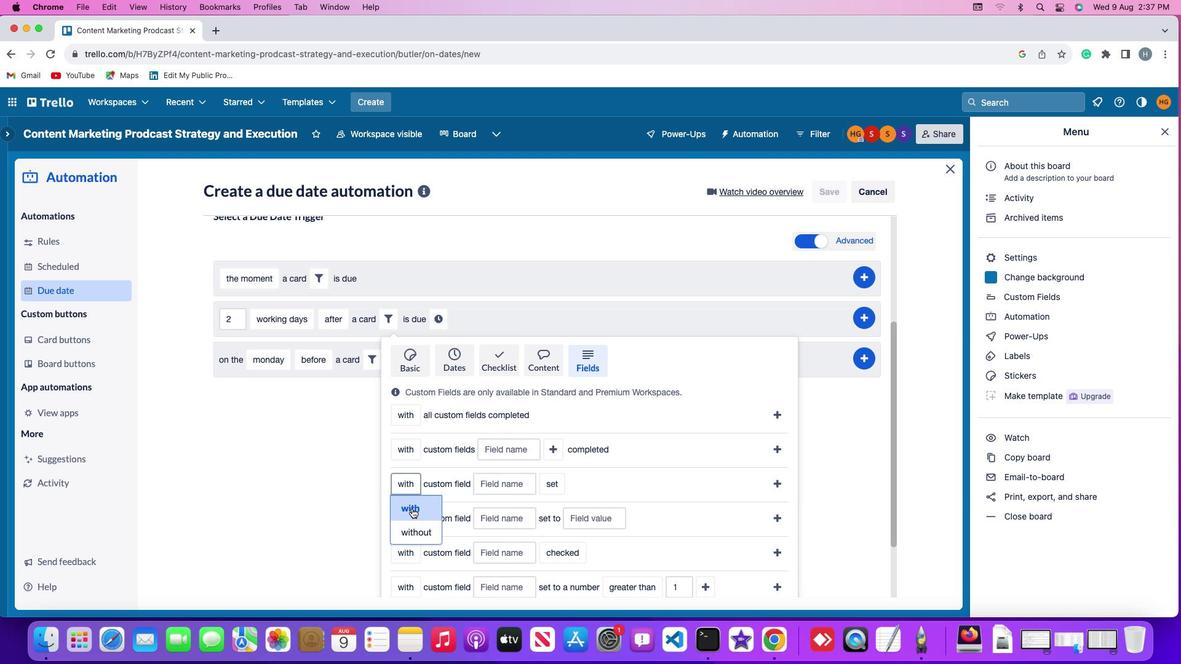 
Action: Mouse pressed left at (411, 508)
Screenshot: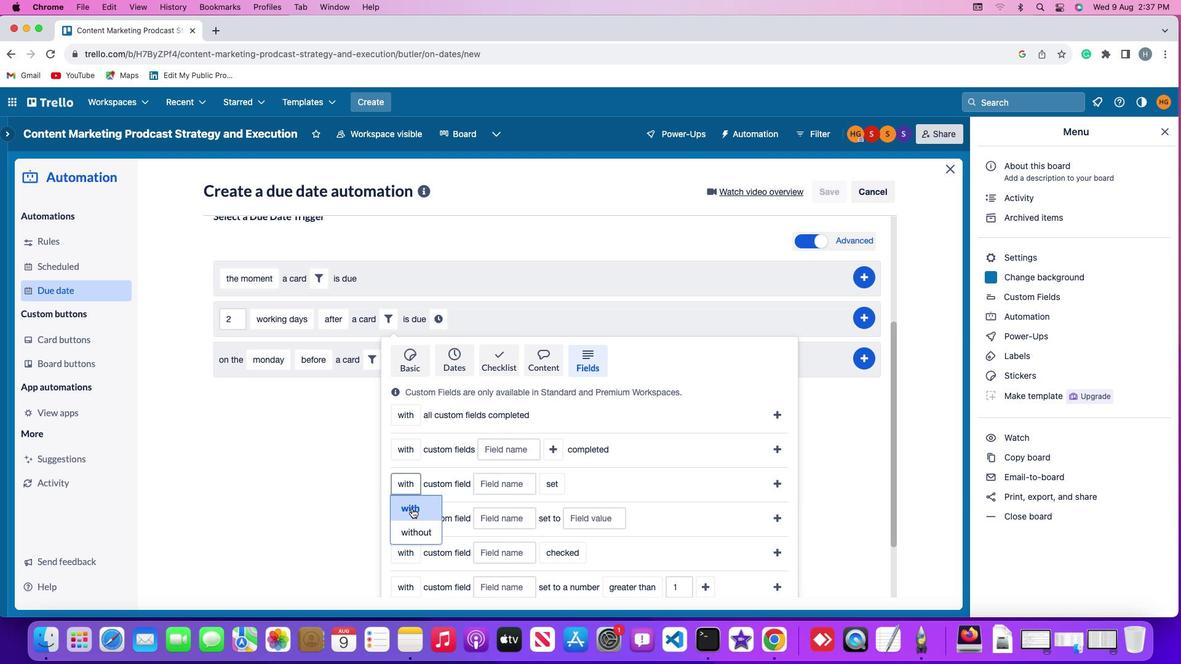 
Action: Mouse moved to (505, 486)
Screenshot: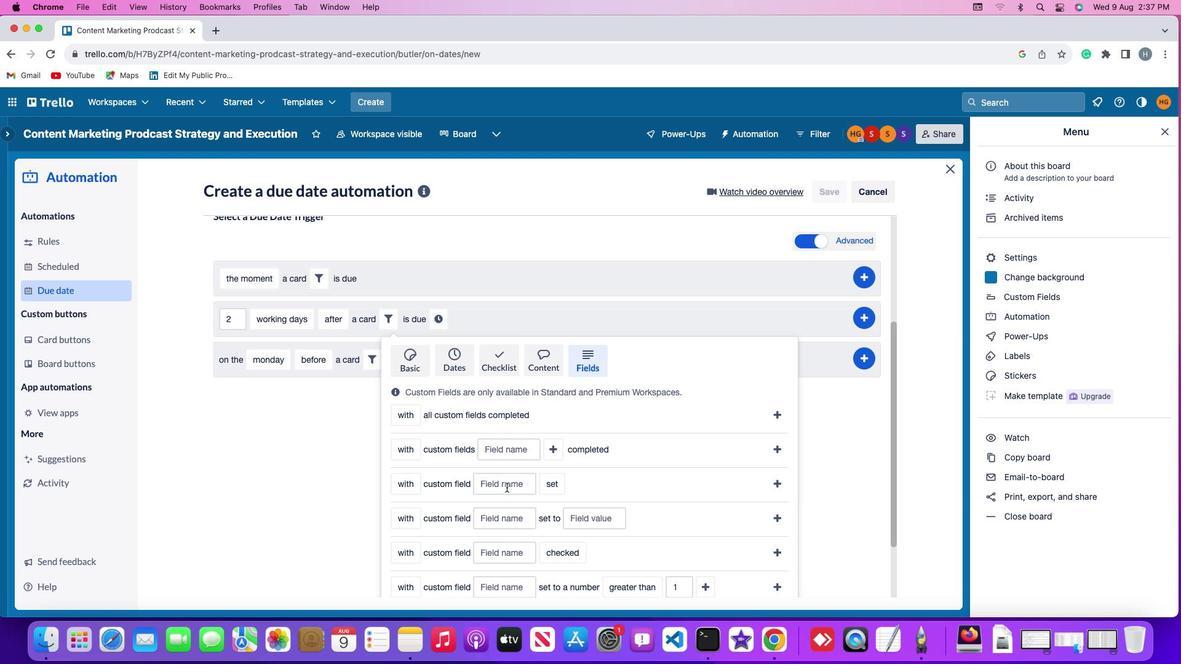 
Action: Mouse pressed left at (505, 486)
Screenshot: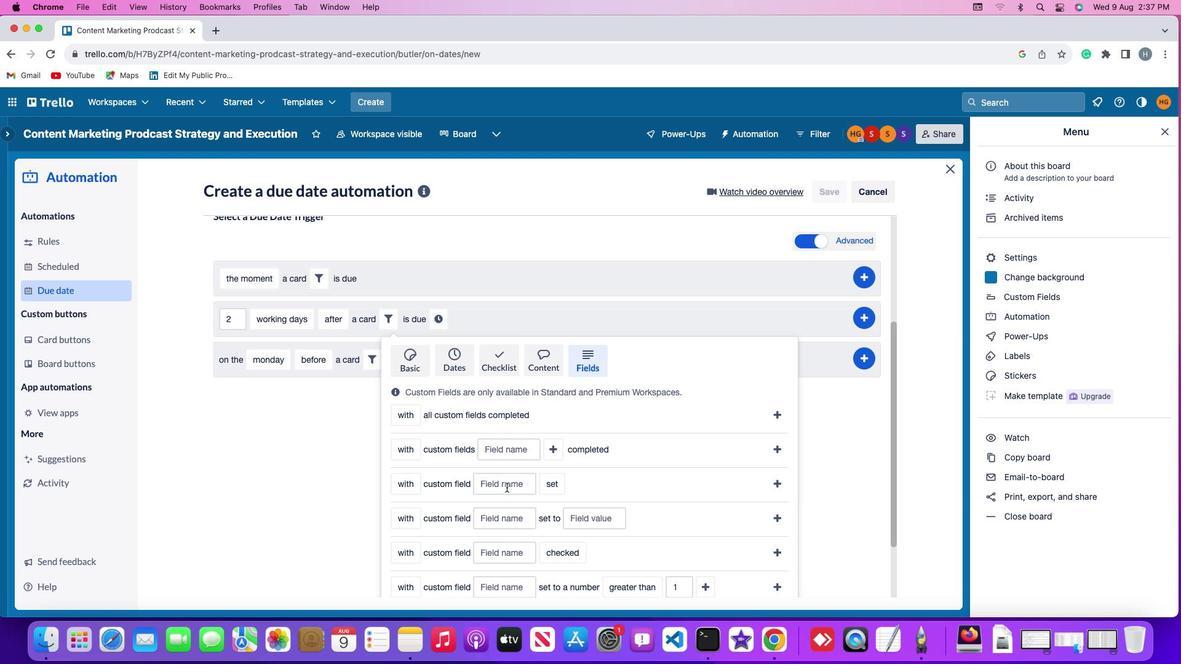 
Action: Mouse moved to (506, 486)
Screenshot: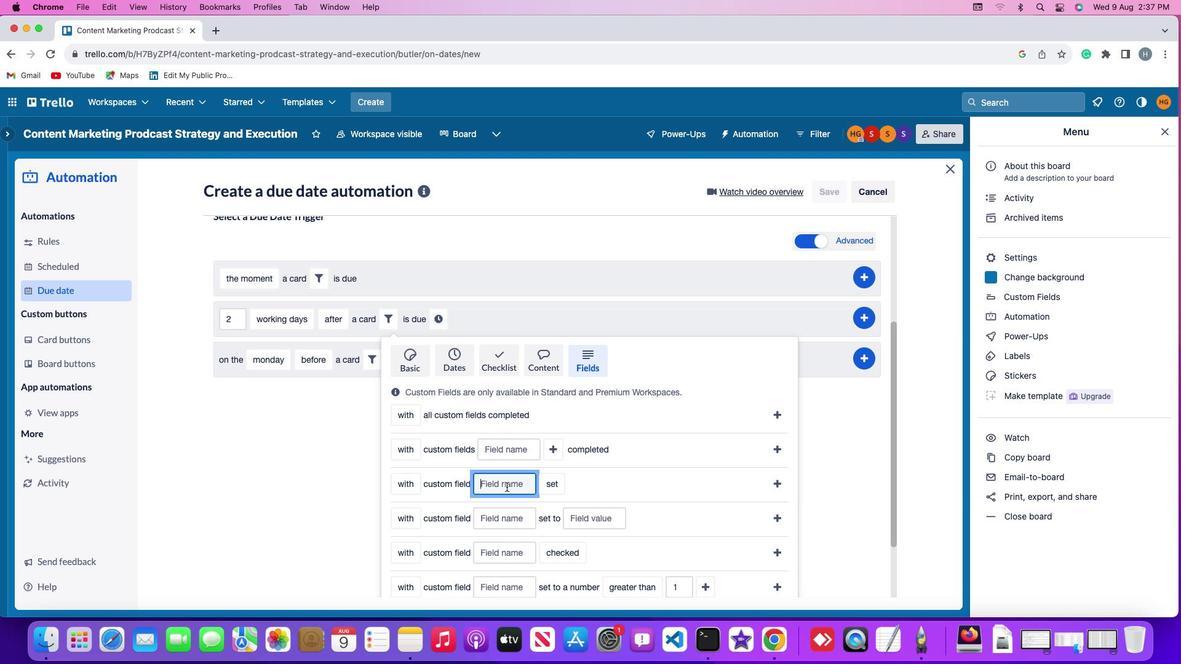 
Action: Key pressed Key.shift'R''e''s''u''m''e'
Screenshot: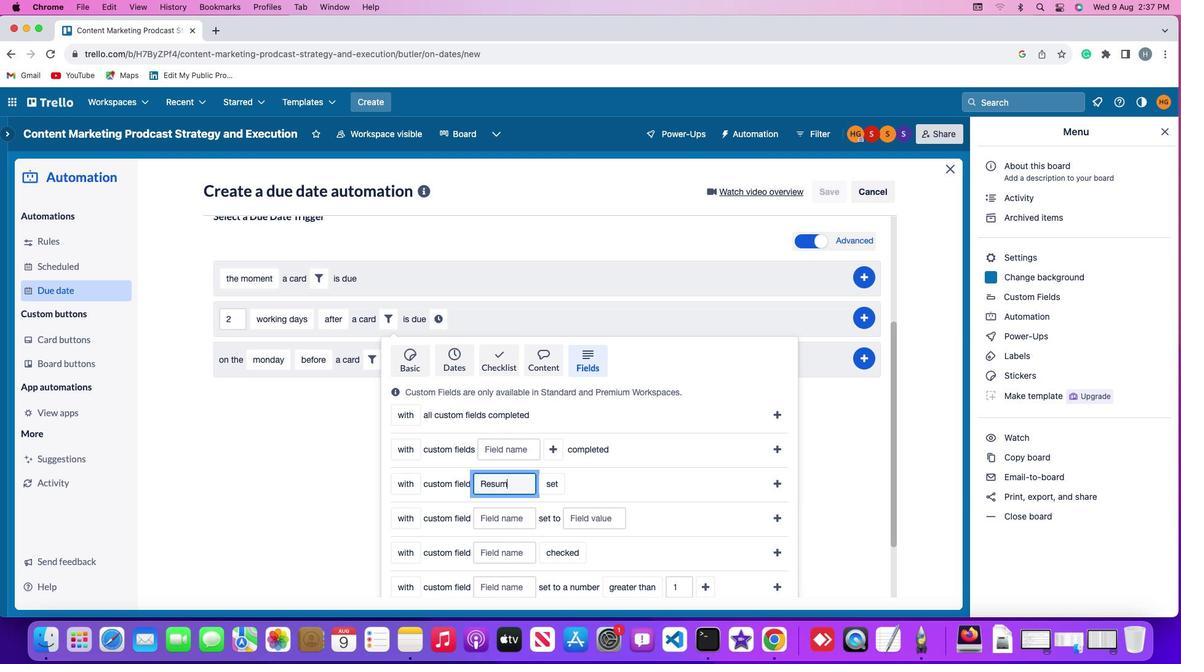 
Action: Mouse moved to (566, 483)
Screenshot: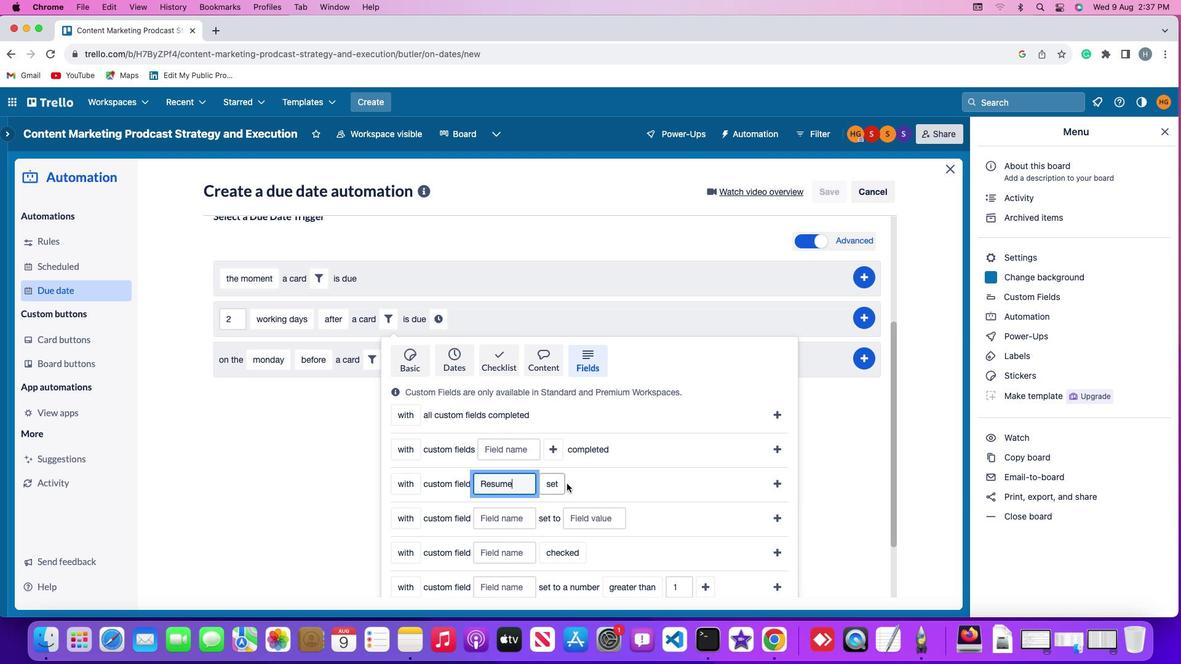 
Action: Mouse pressed left at (566, 483)
Screenshot: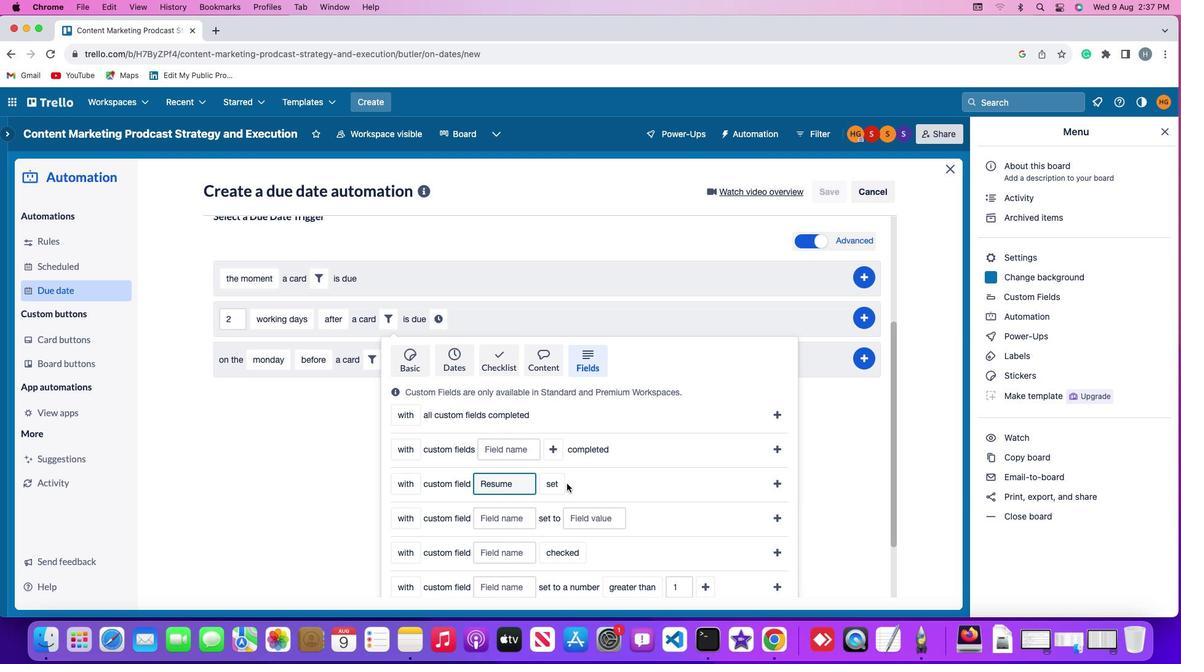 
Action: Mouse moved to (552, 484)
Screenshot: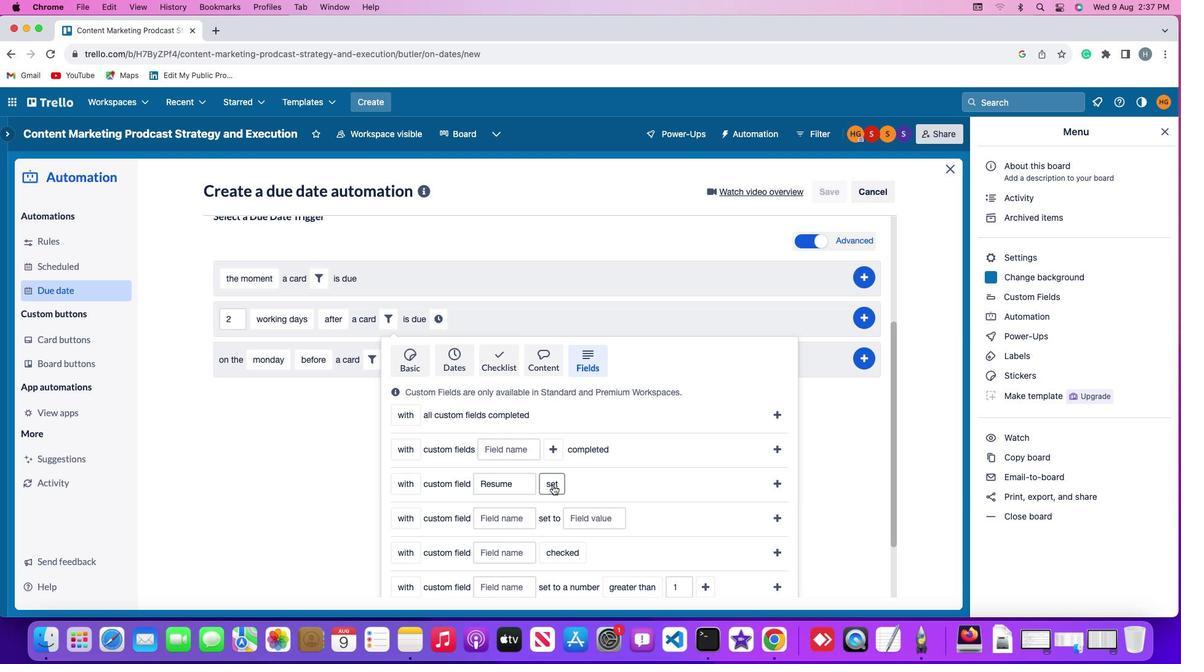 
Action: Mouse pressed left at (552, 484)
Screenshot: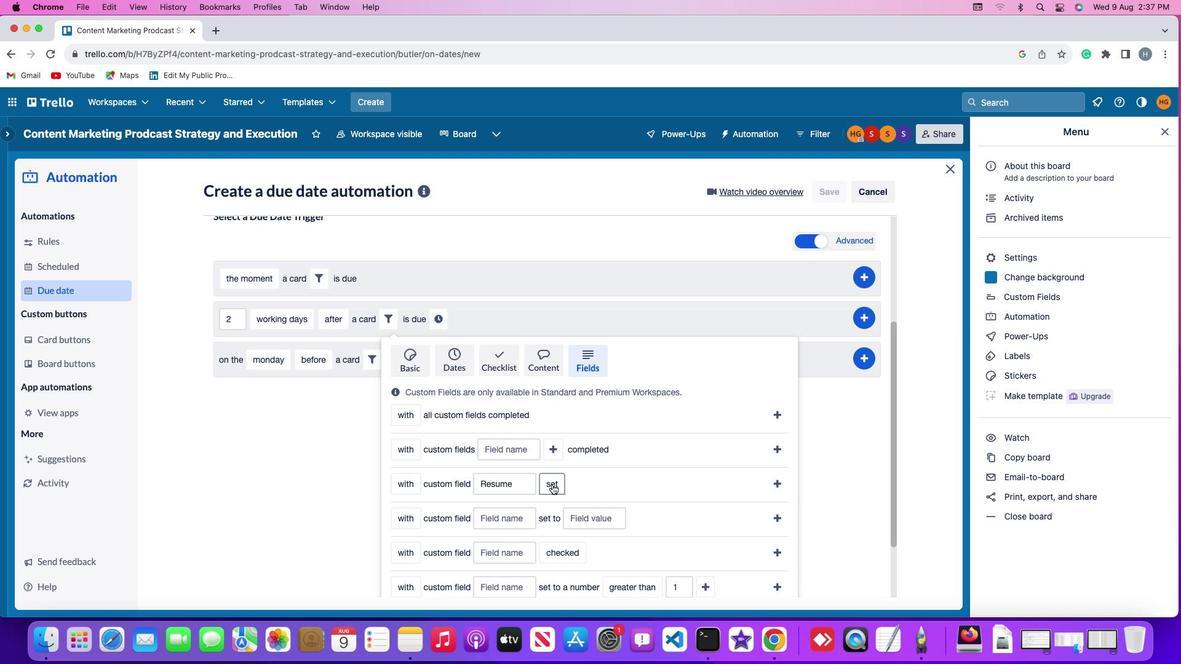 
Action: Mouse moved to (567, 500)
Screenshot: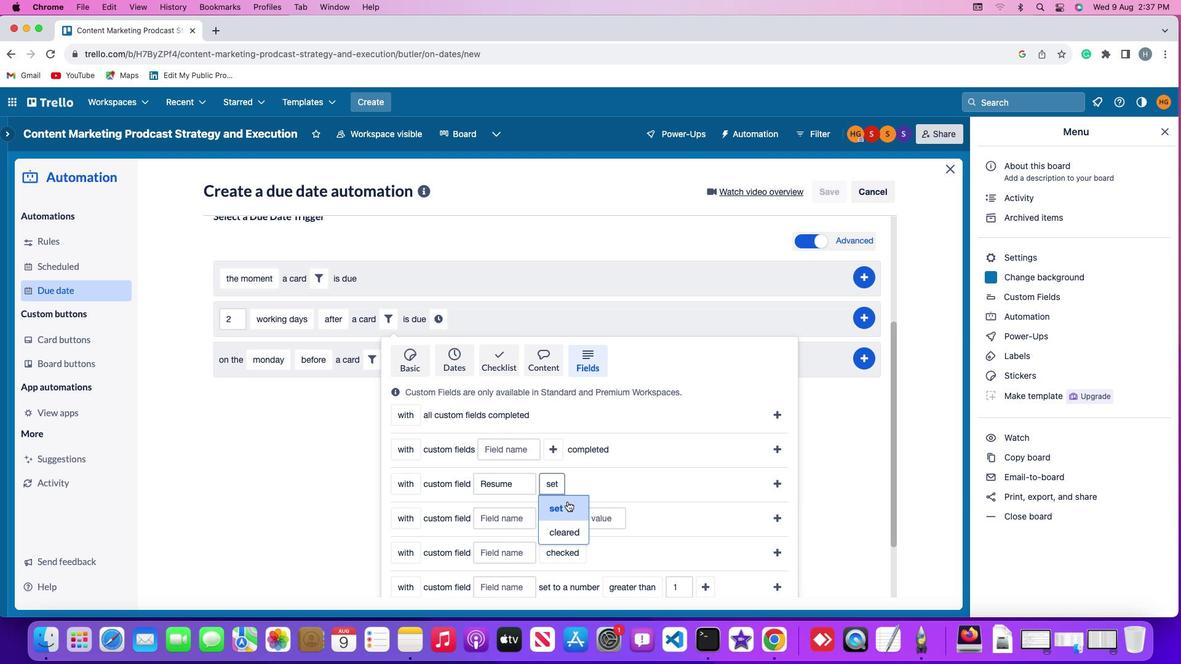 
Action: Mouse pressed left at (567, 500)
Screenshot: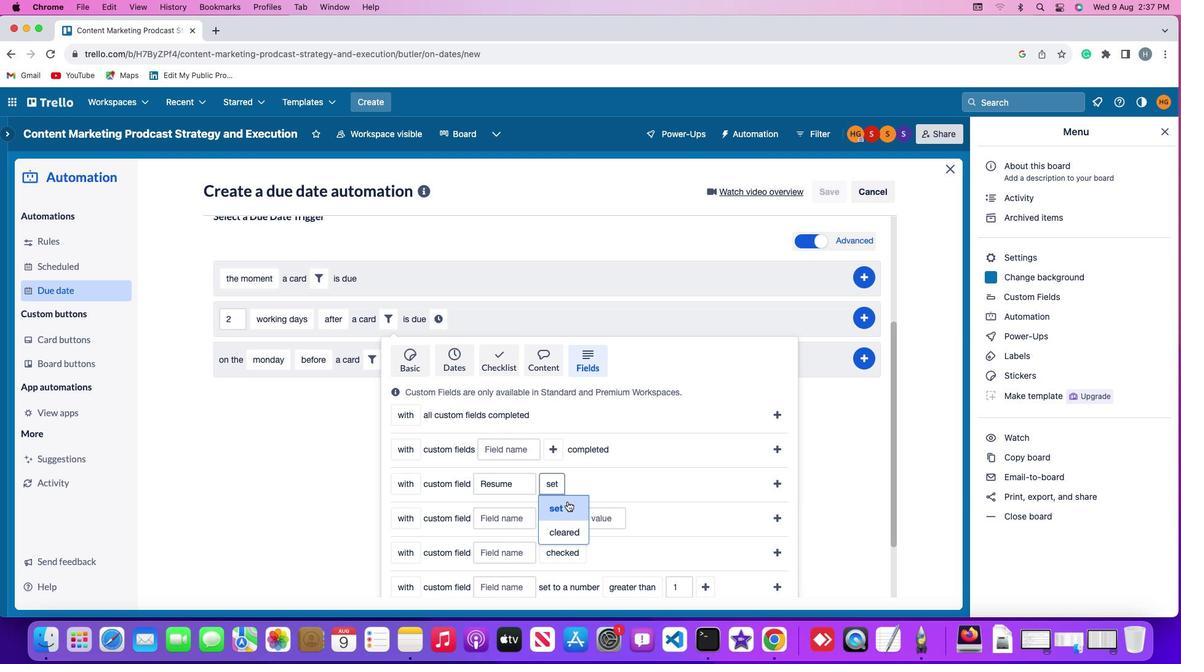 
Action: Mouse moved to (780, 482)
Screenshot: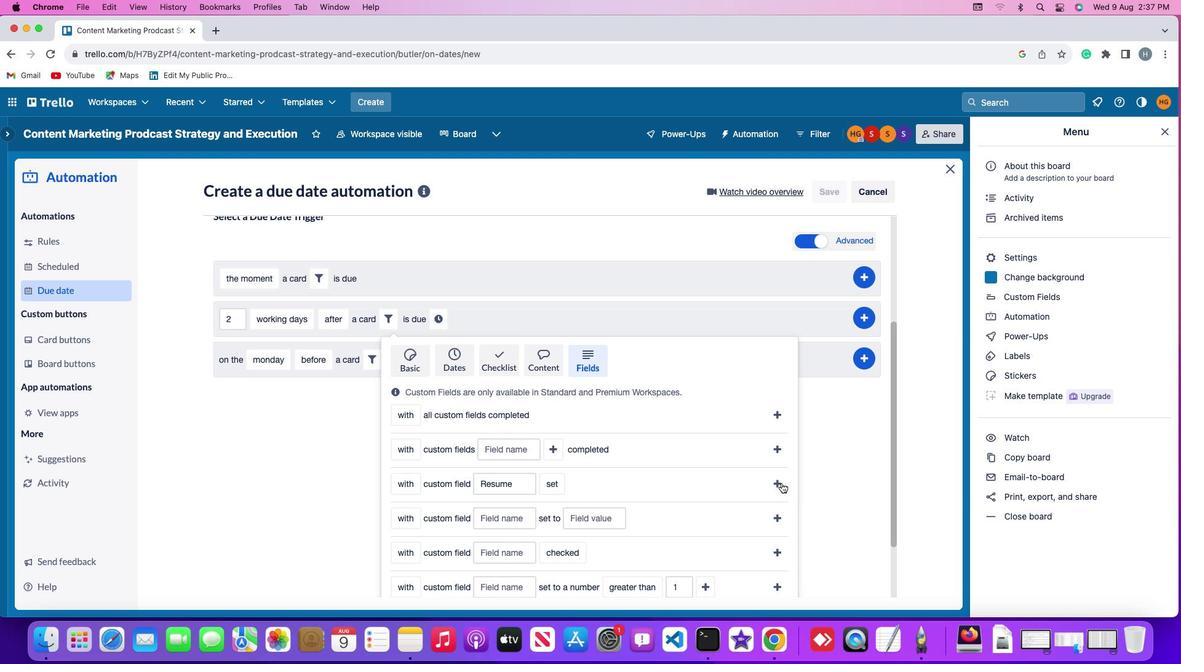 
Action: Mouse pressed left at (780, 482)
Screenshot: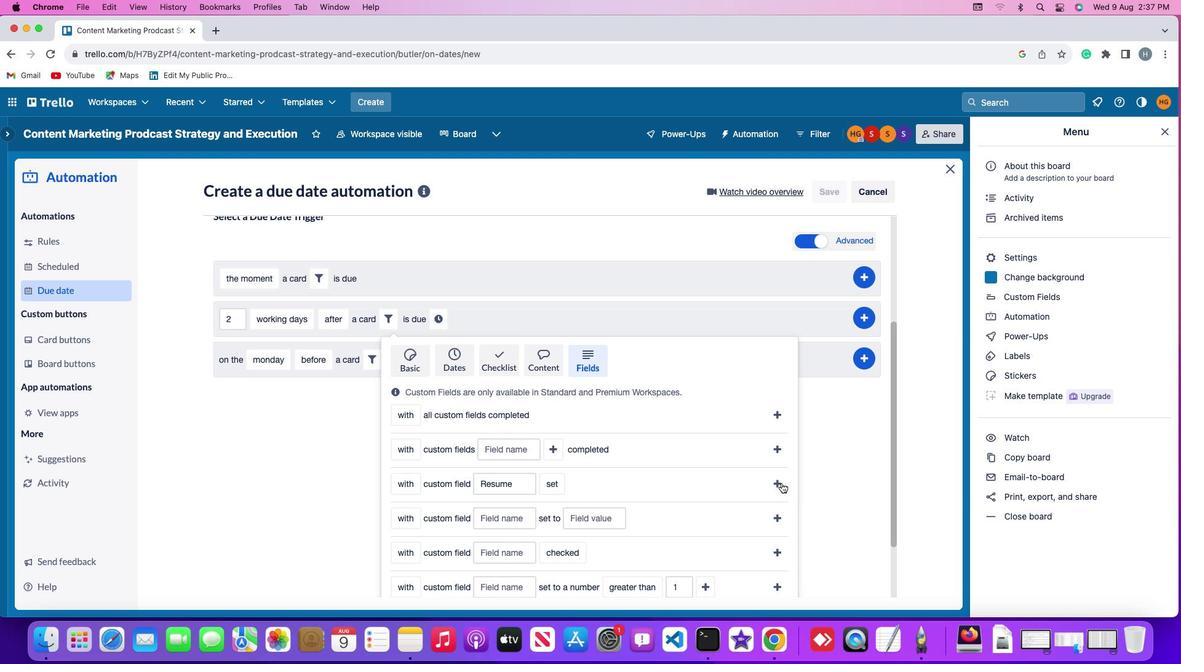 
Action: Mouse moved to (590, 492)
Screenshot: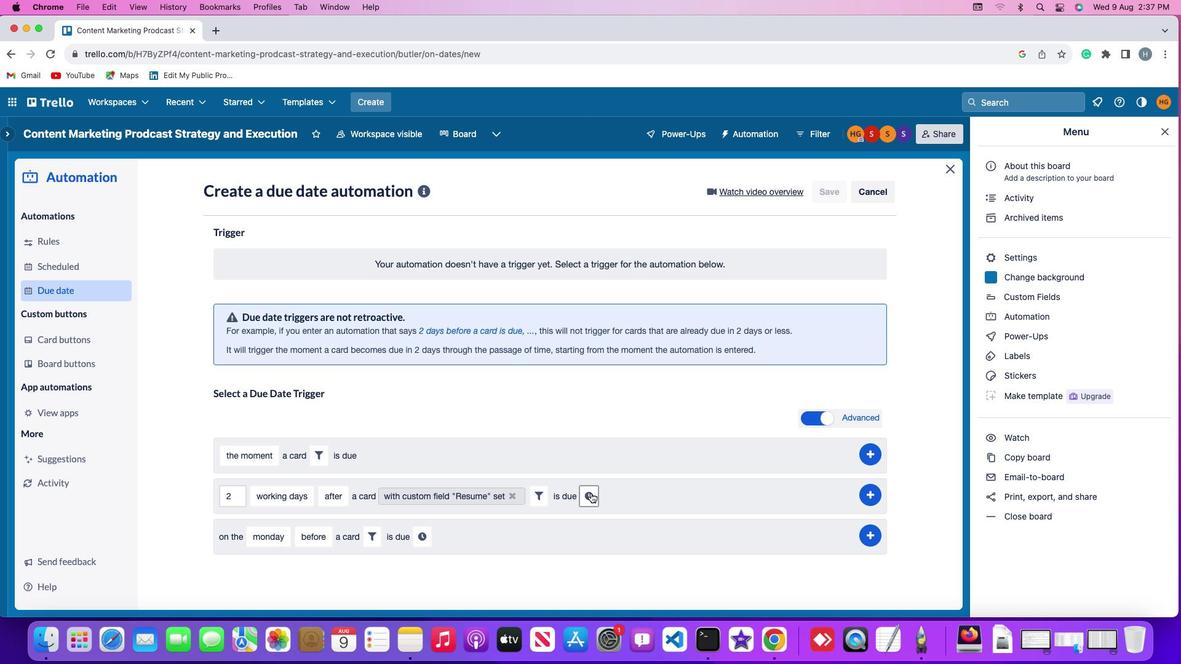 
Action: Mouse pressed left at (590, 492)
Screenshot: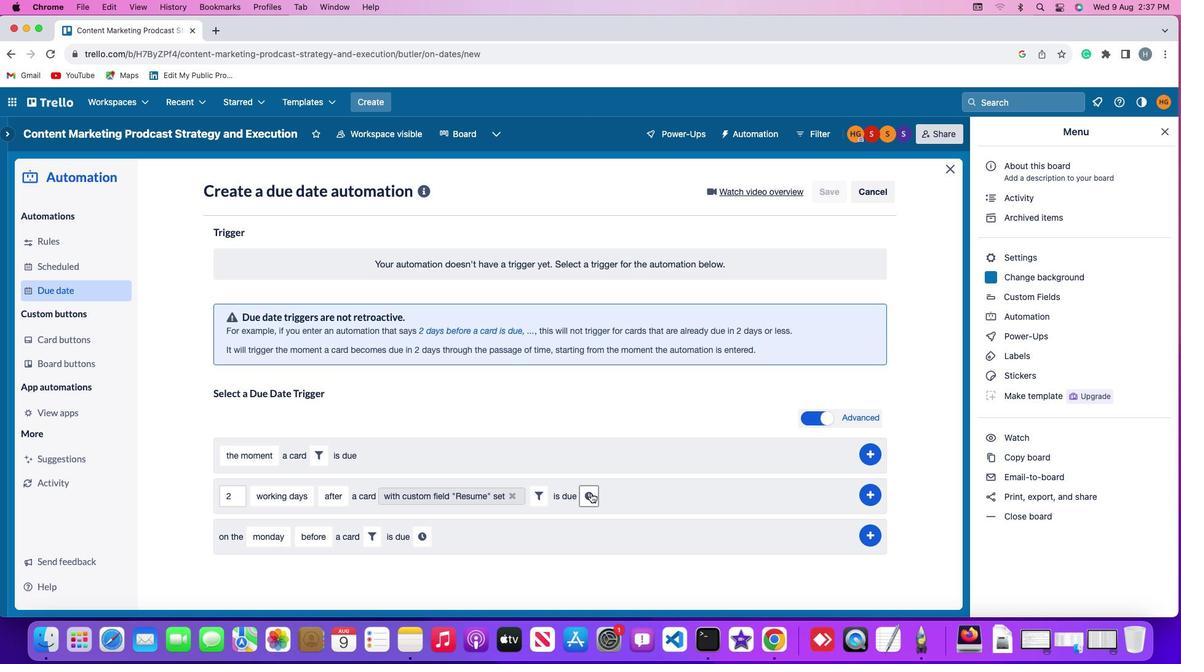 
Action: Mouse moved to (619, 497)
Screenshot: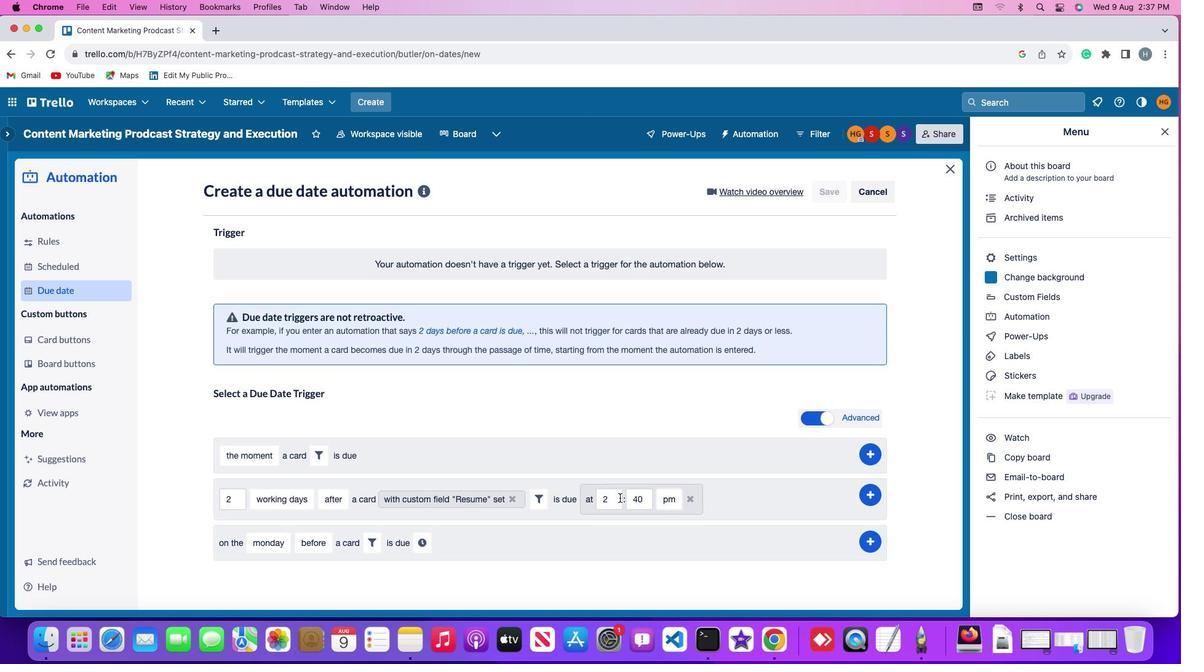 
Action: Mouse pressed left at (619, 497)
Screenshot: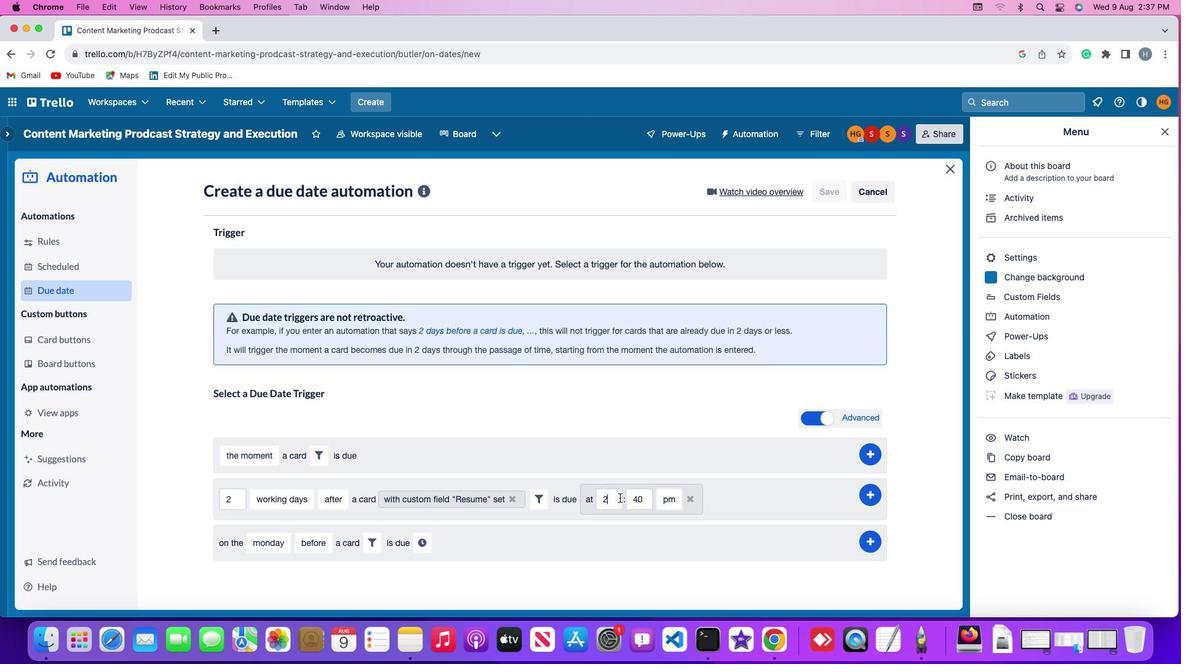 
Action: Key pressed Key.backspace'1''1'
Screenshot: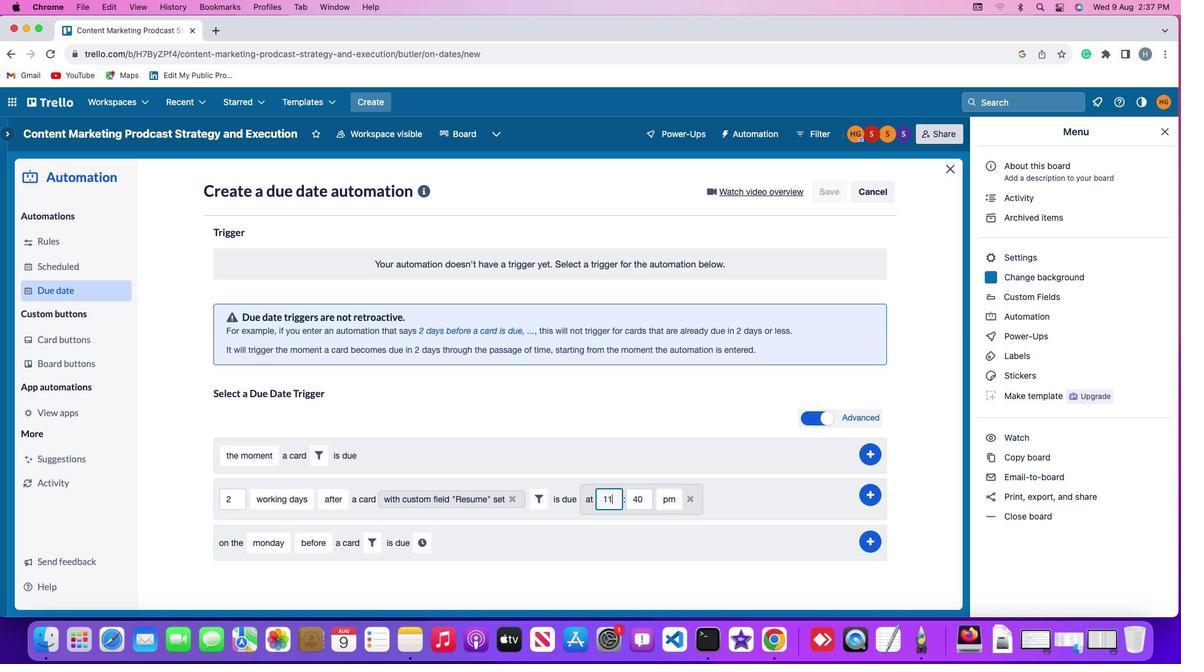
Action: Mouse moved to (646, 494)
Screenshot: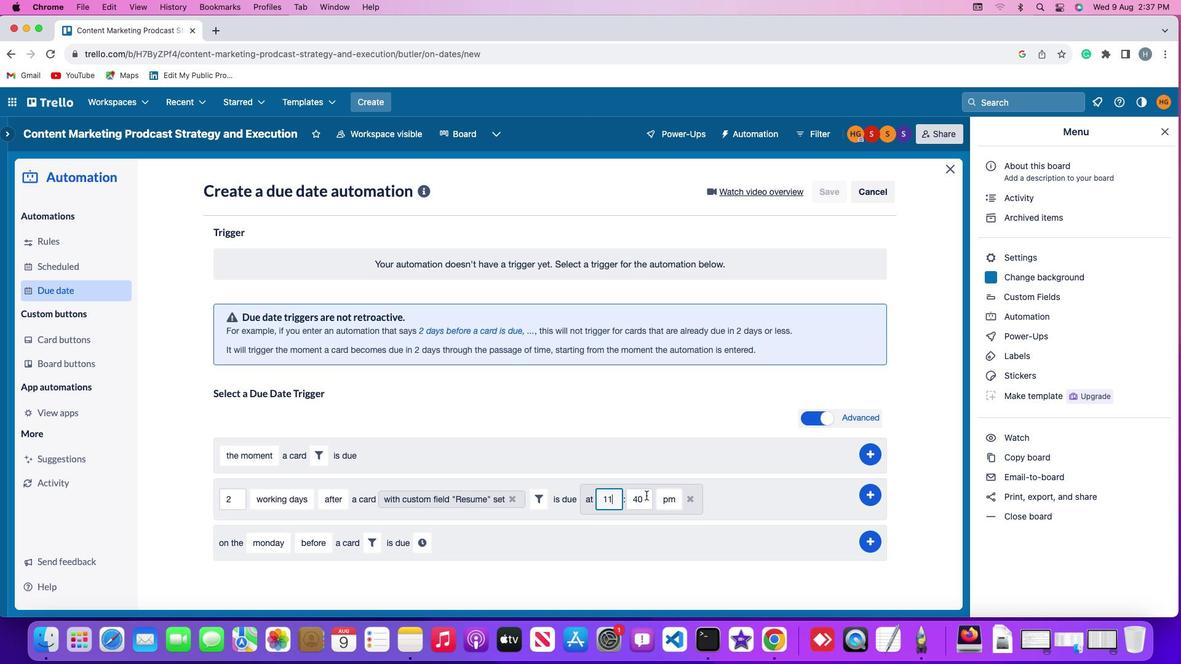 
Action: Mouse pressed left at (646, 494)
Screenshot: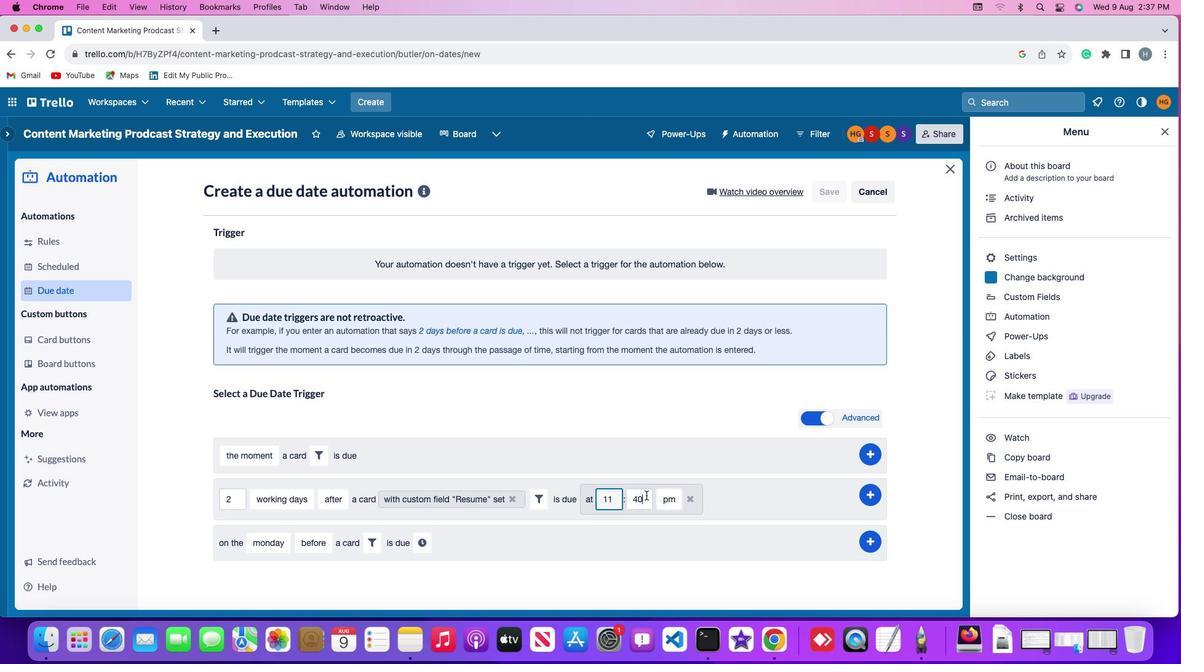 
Action: Key pressed Key.backspaceKey.backspace
Screenshot: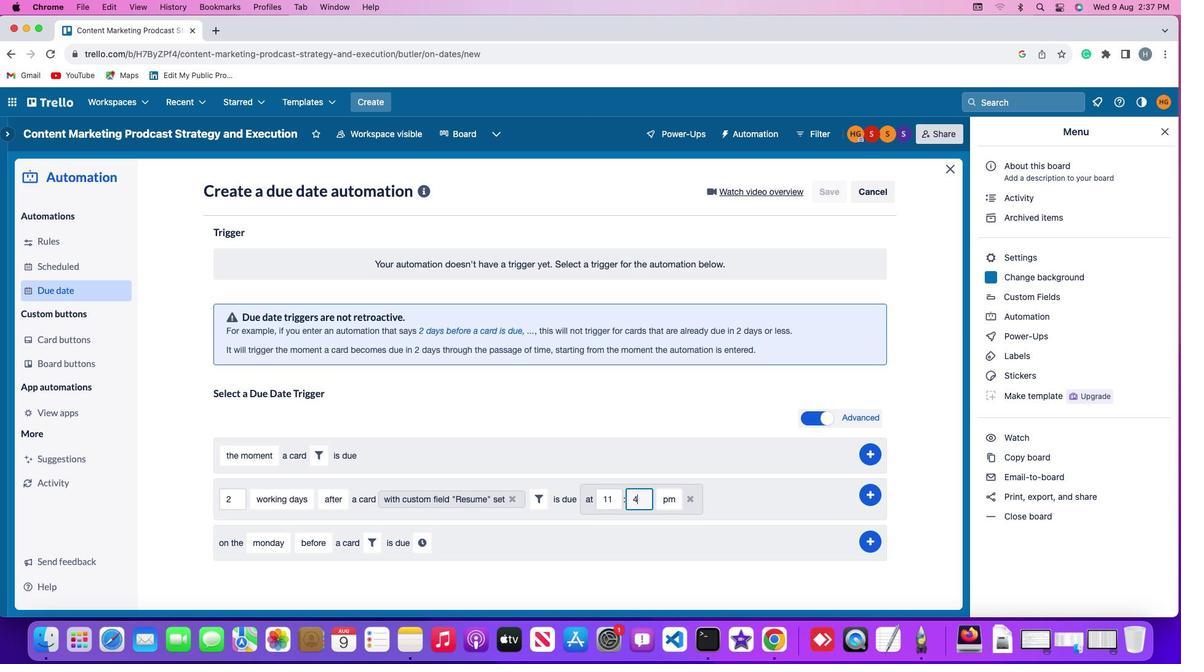 
Action: Mouse moved to (646, 495)
Screenshot: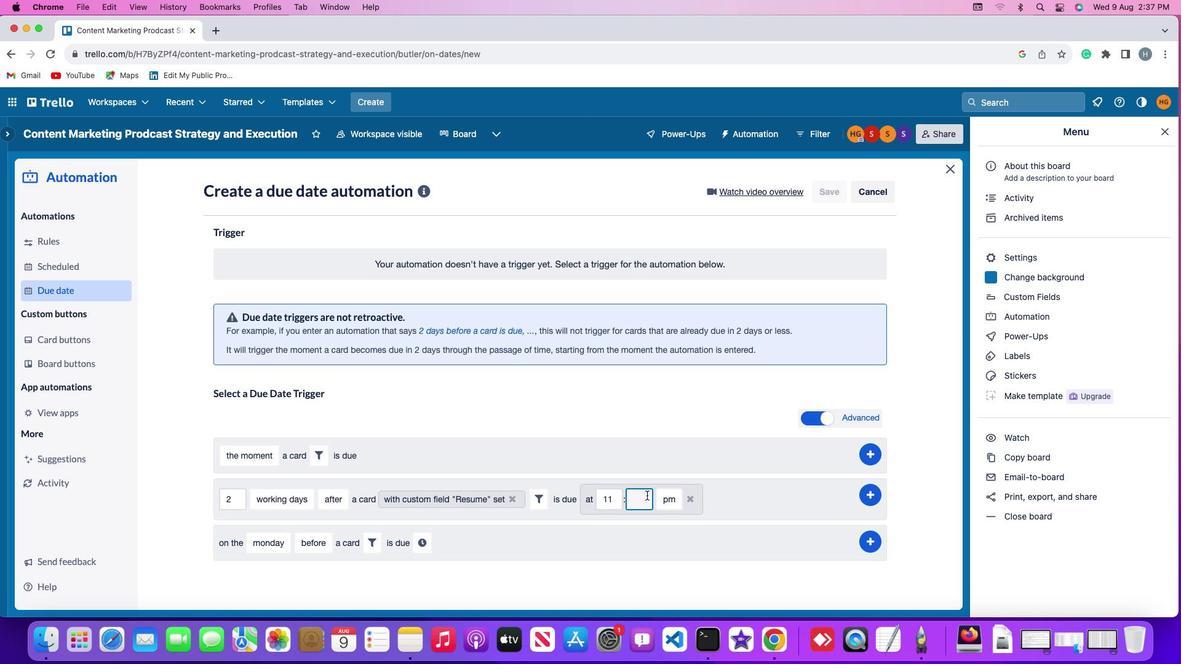 
Action: Key pressed '0''0'
Screenshot: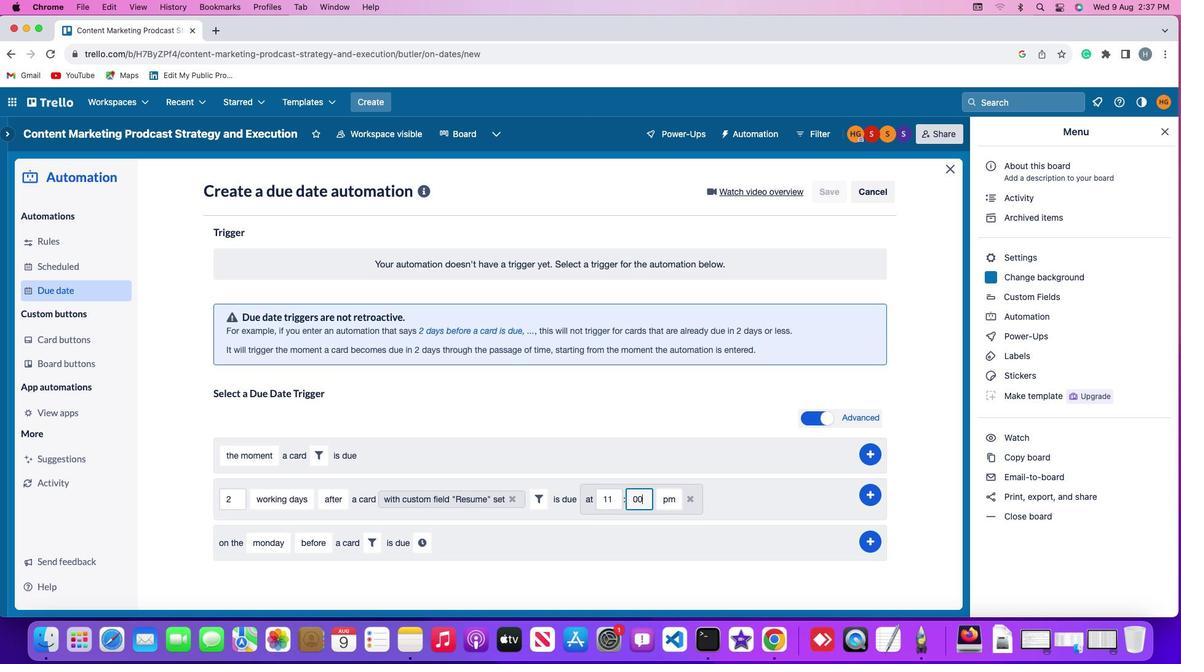 
Action: Mouse moved to (675, 497)
Screenshot: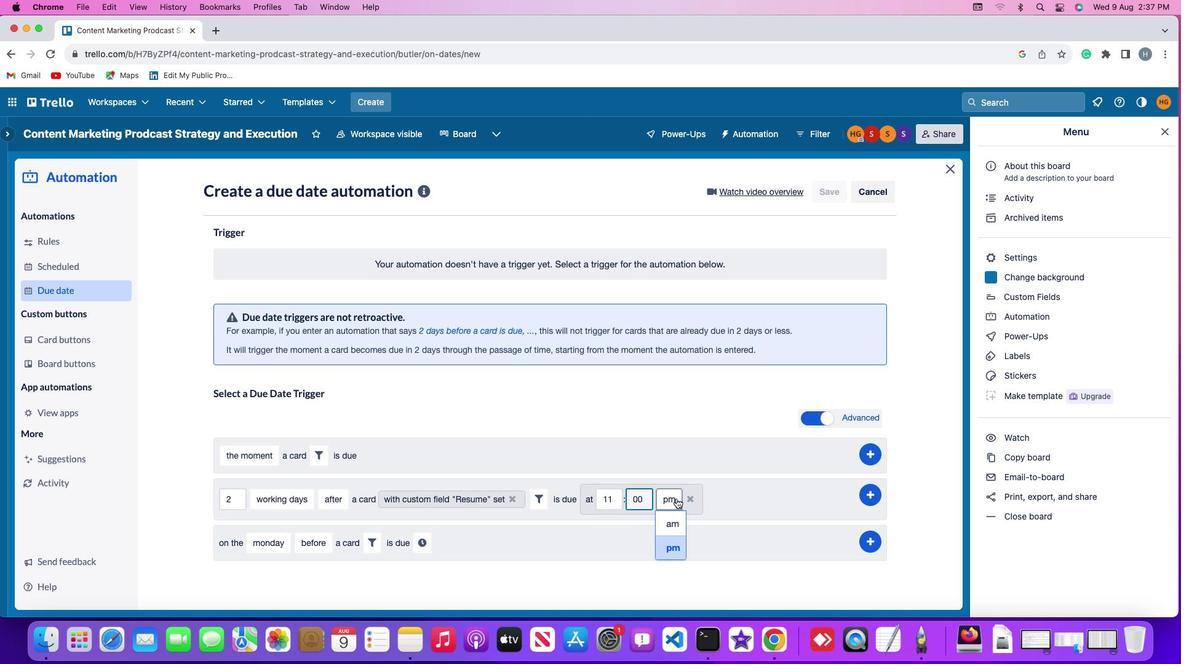
Action: Mouse pressed left at (675, 497)
Screenshot: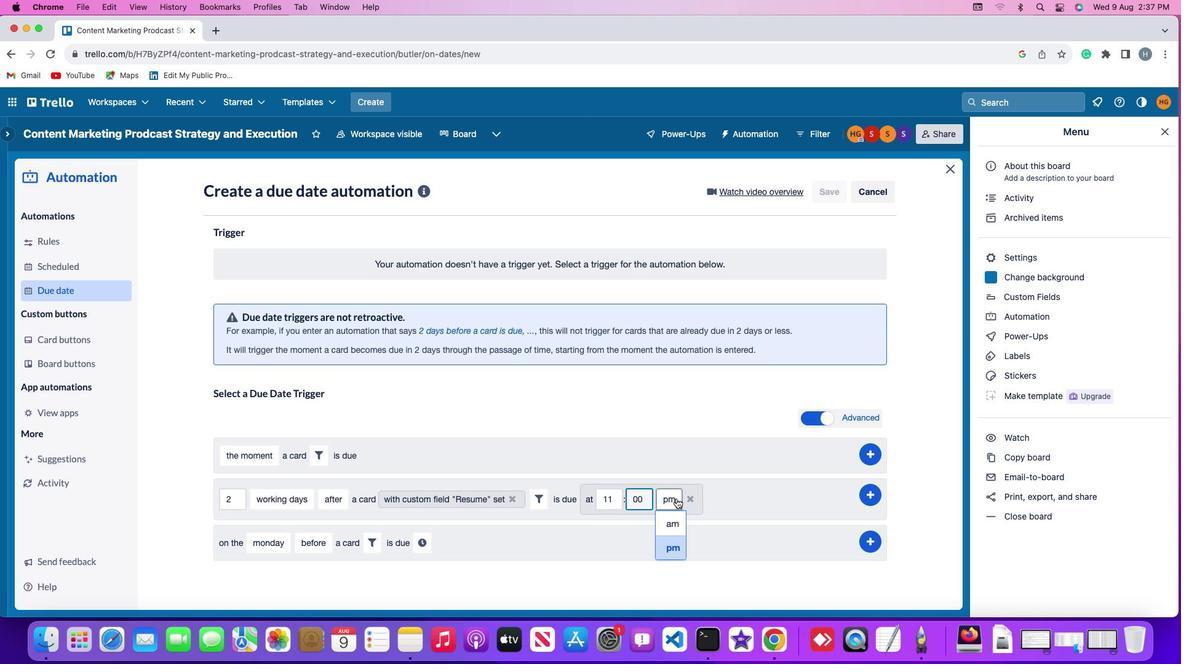 
Action: Mouse moved to (676, 521)
Screenshot: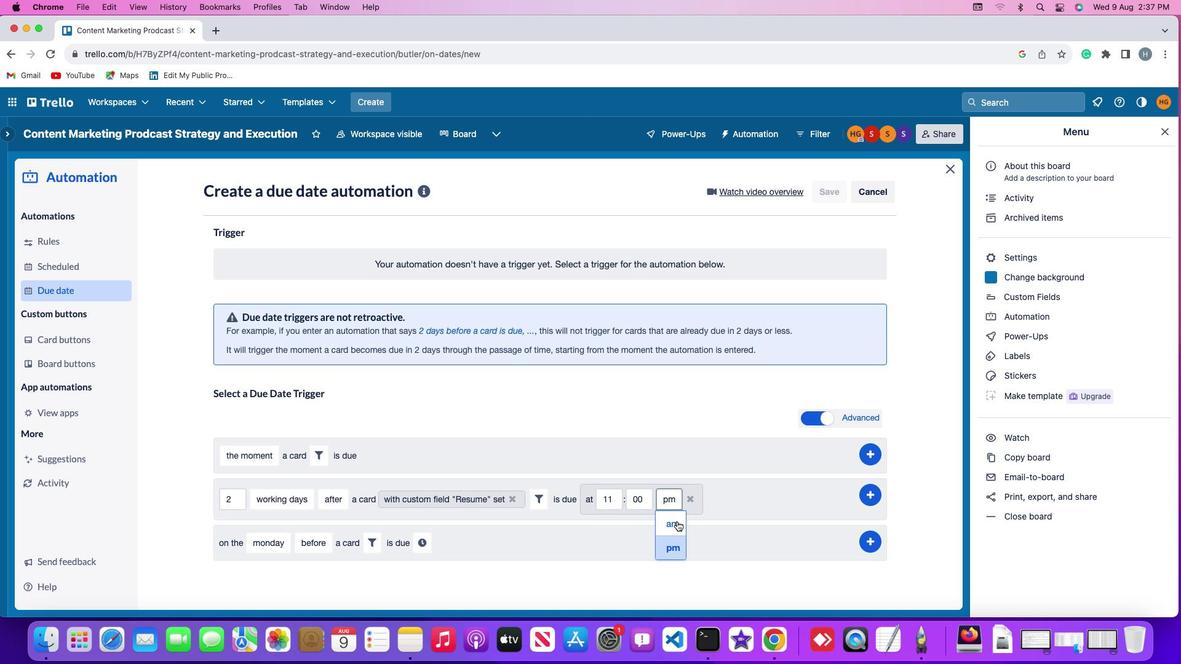 
Action: Mouse pressed left at (676, 521)
Screenshot: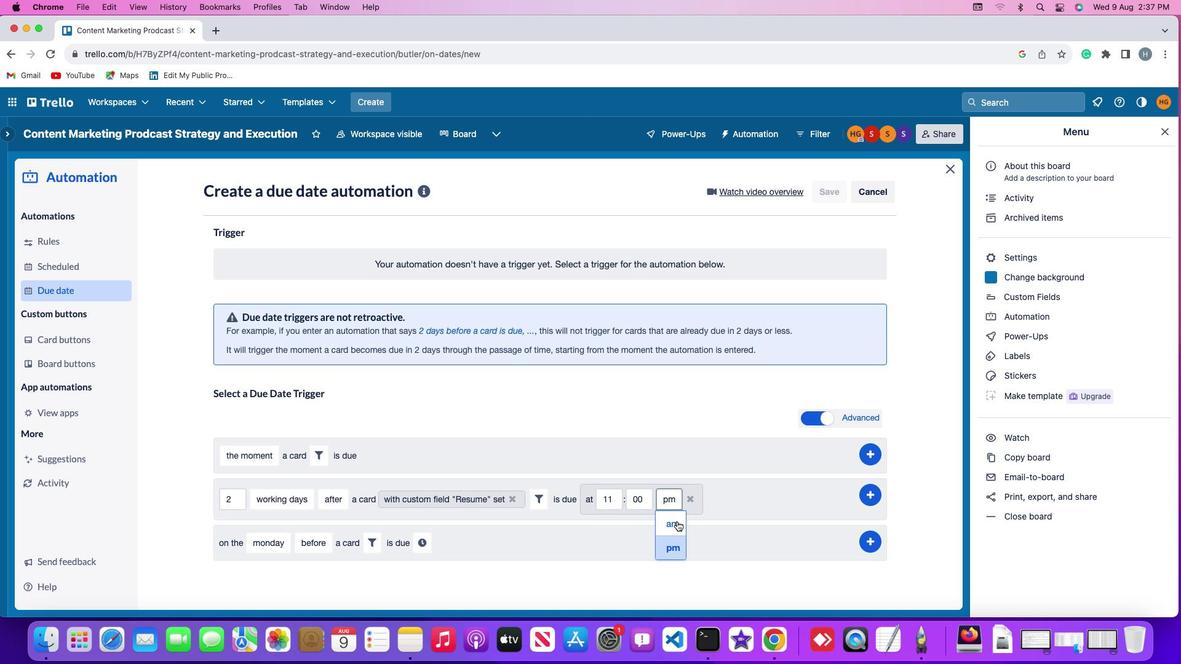 
Action: Mouse moved to (869, 492)
Screenshot: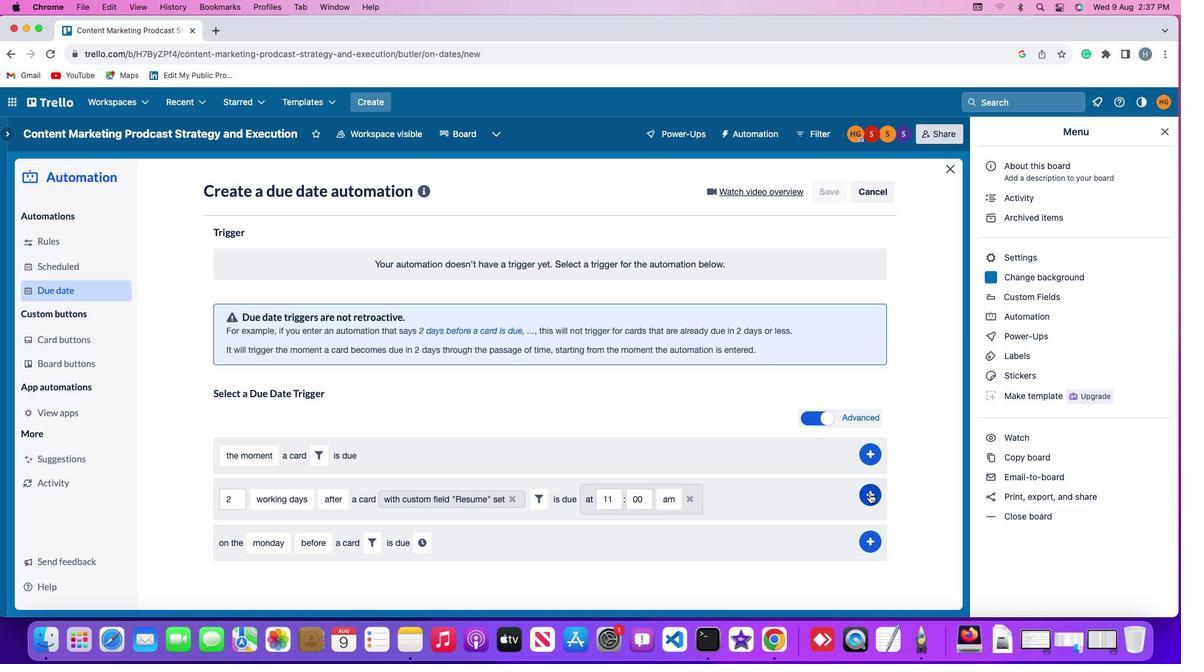 
Action: Mouse pressed left at (869, 492)
Screenshot: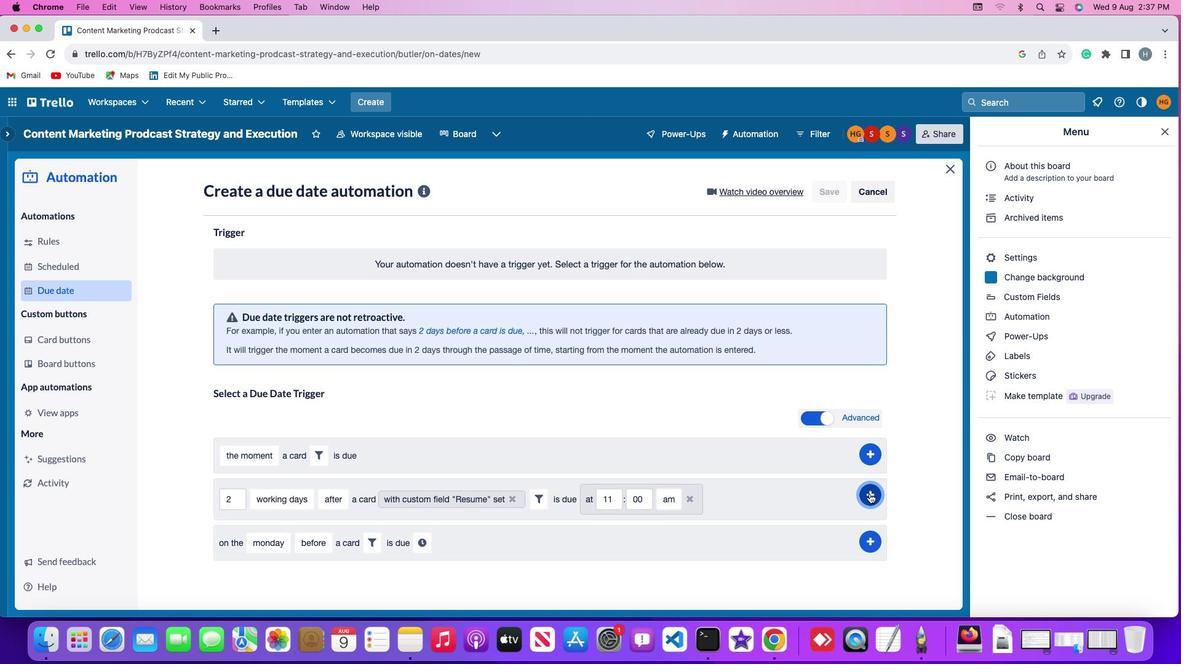 
Action: Mouse moved to (928, 398)
Screenshot: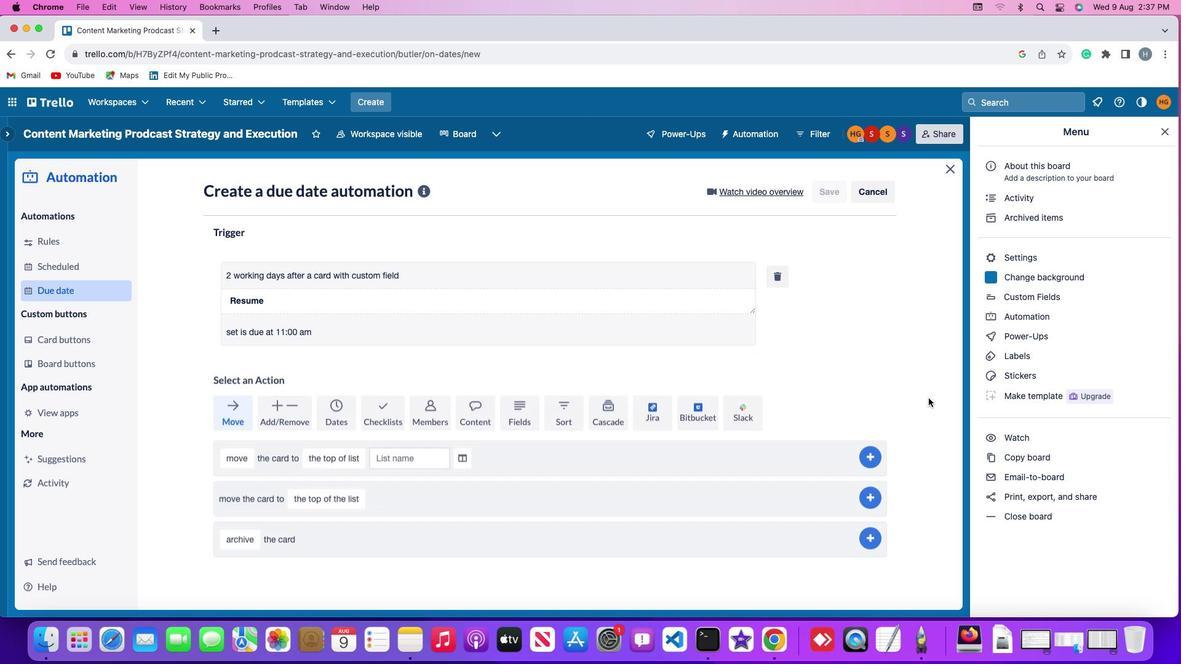 
